 Task: In the Company vivo.com, Create email and send with subject: 'Elevate Your Success: Introducing a Transformative Opportunity', and with mail content 'Good Evening._x000D_
Elevate your business to new heights. Our innovative solution is tailored to meet the unique needs of your industry, delivering exceptional results._x000D_
Thanks & Regards', attach the document: Agenda.pdf and insert image: visitingcard.jpg. Below Thanks & Regards, write Flickr and insert the URL: 'www.flickr.com'. Mark checkbox to create task to follow up : In 2 business days .  Enter or choose an email address of recipient's from company's contact and send.. Logged in from softage.10@softage.net
Action: Mouse moved to (77, 48)
Screenshot: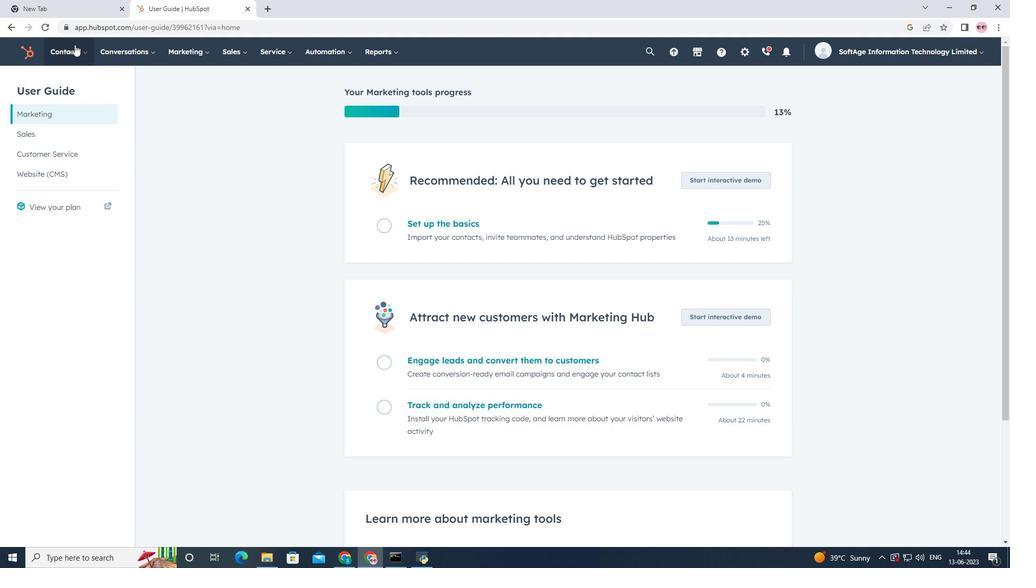
Action: Mouse pressed left at (77, 48)
Screenshot: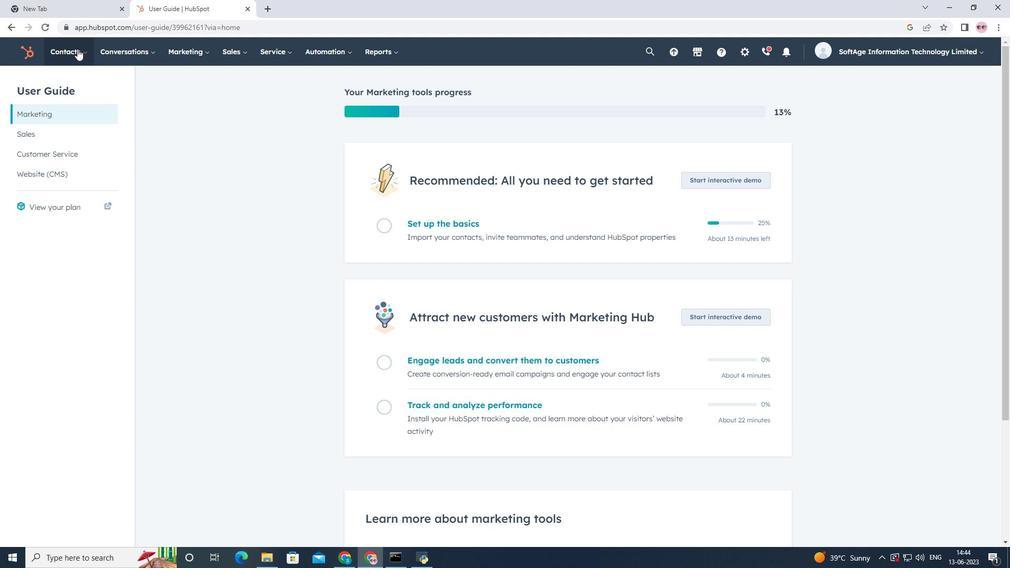 
Action: Mouse moved to (96, 102)
Screenshot: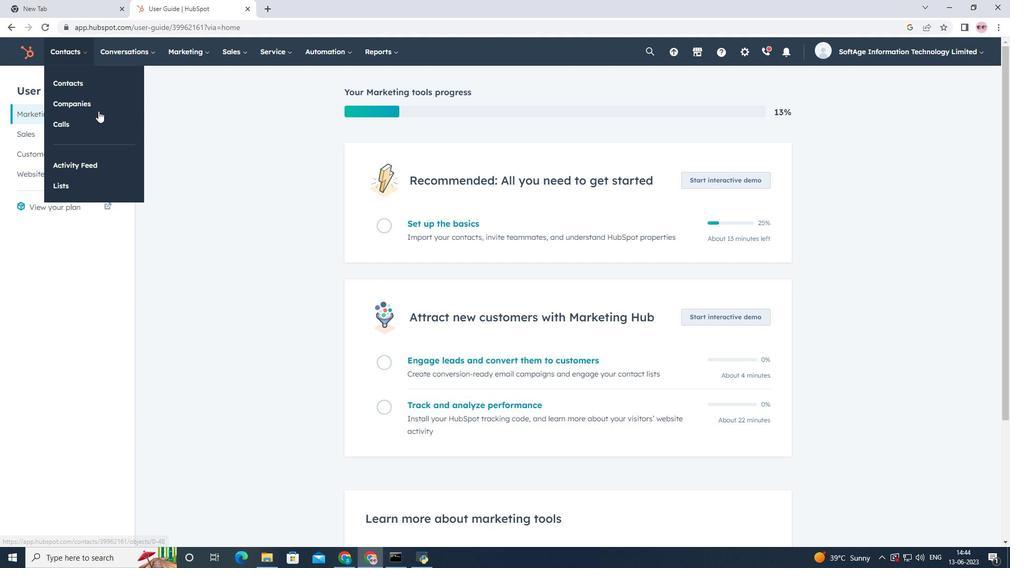
Action: Mouse pressed left at (96, 102)
Screenshot: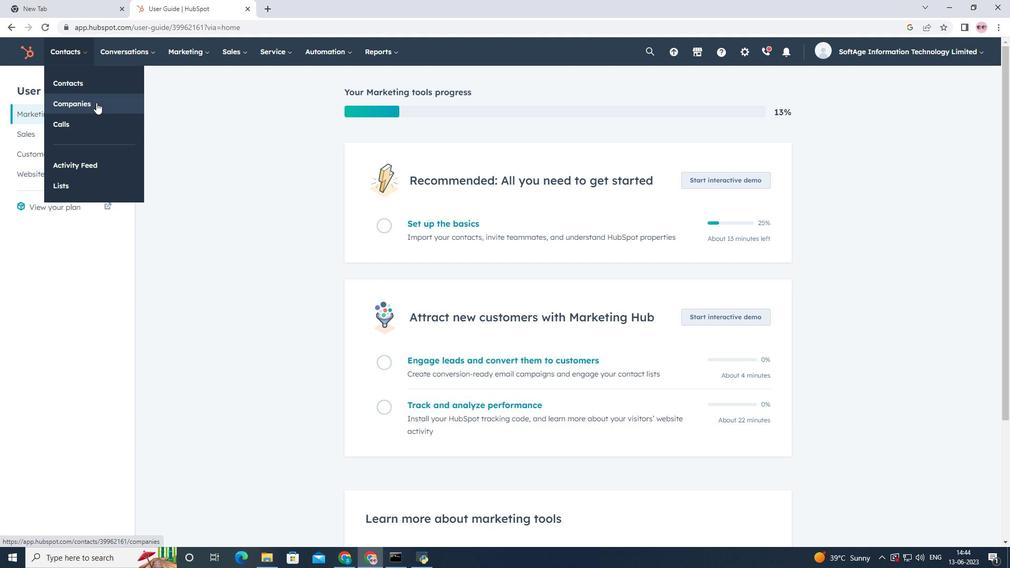 
Action: Mouse moved to (120, 168)
Screenshot: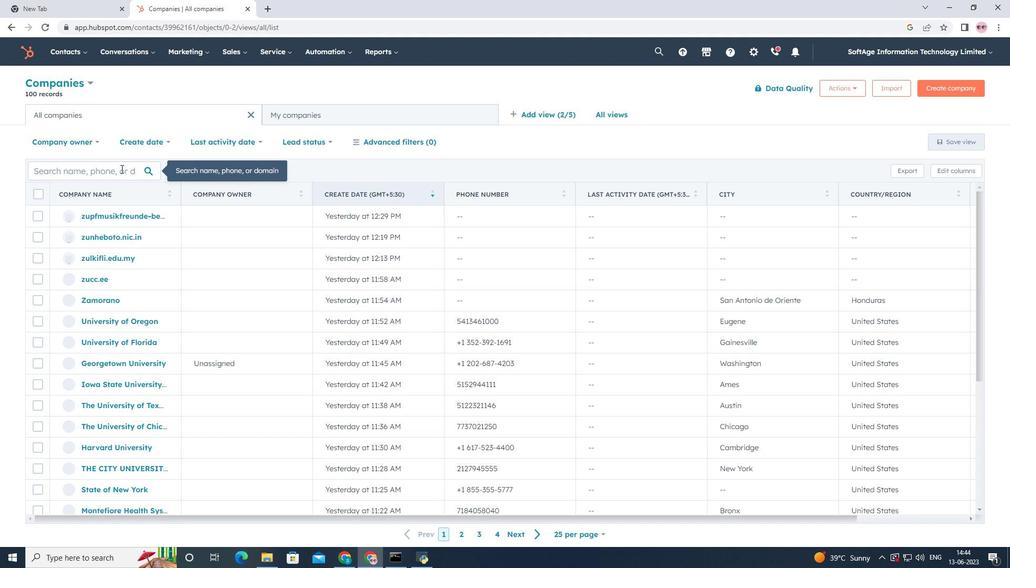
Action: Mouse pressed left at (120, 168)
Screenshot: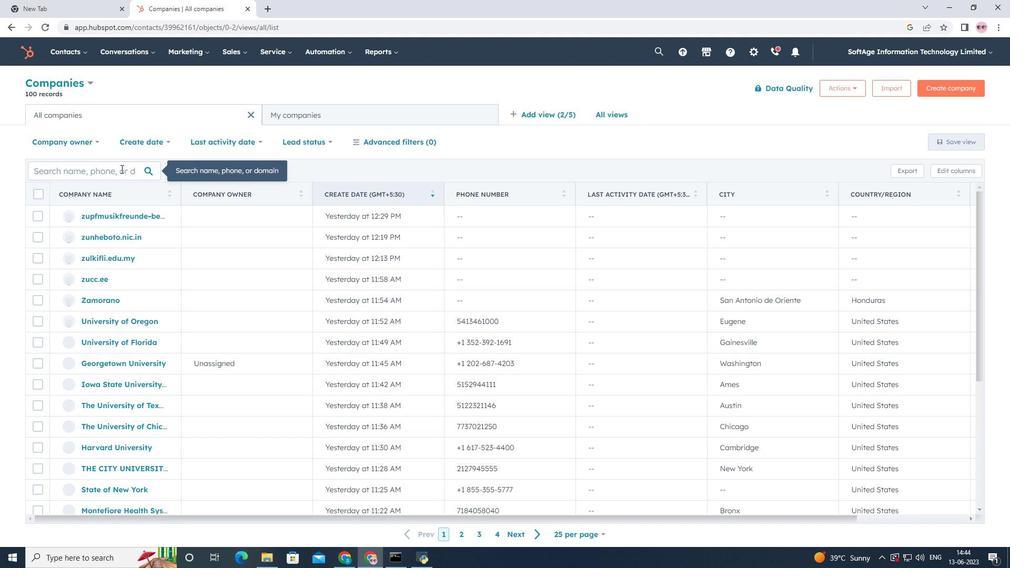 
Action: Key pressed <Key.shift><Key.shift><Key.shift><Key.shift><Key.shift><Key.shift><Key.shift><Key.shift><Key.shift><Key.shift><Key.shift><Key.shift><Key.shift><Key.shift><Key.shift><Key.shift><Key.shift><Key.shift><Key.shift><Key.shift><Key.shift><Key.shift><Key.shift><Key.shift><Key.shift><Key.shift><Key.shift>vivo.com
Screenshot: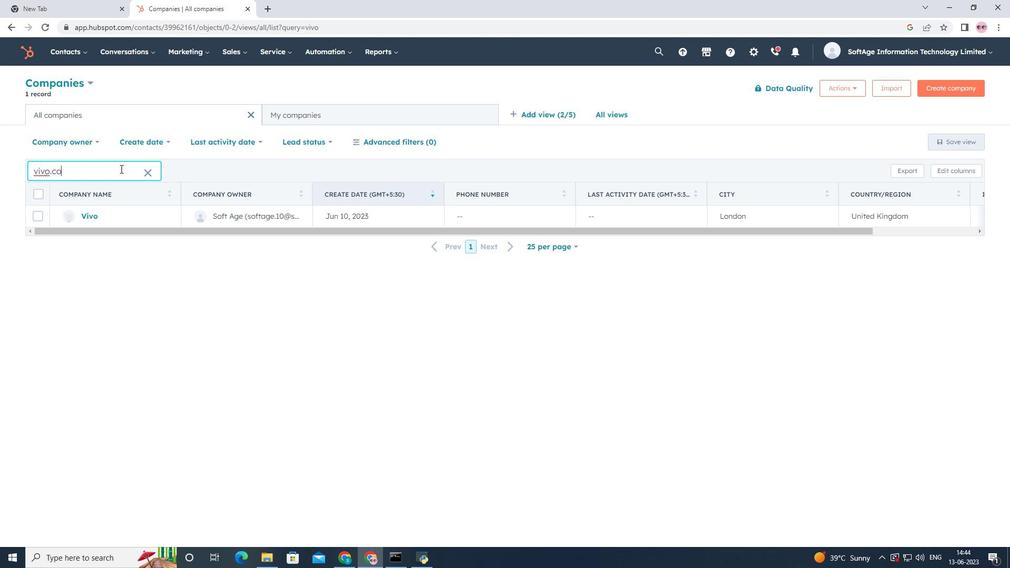 
Action: Mouse moved to (109, 214)
Screenshot: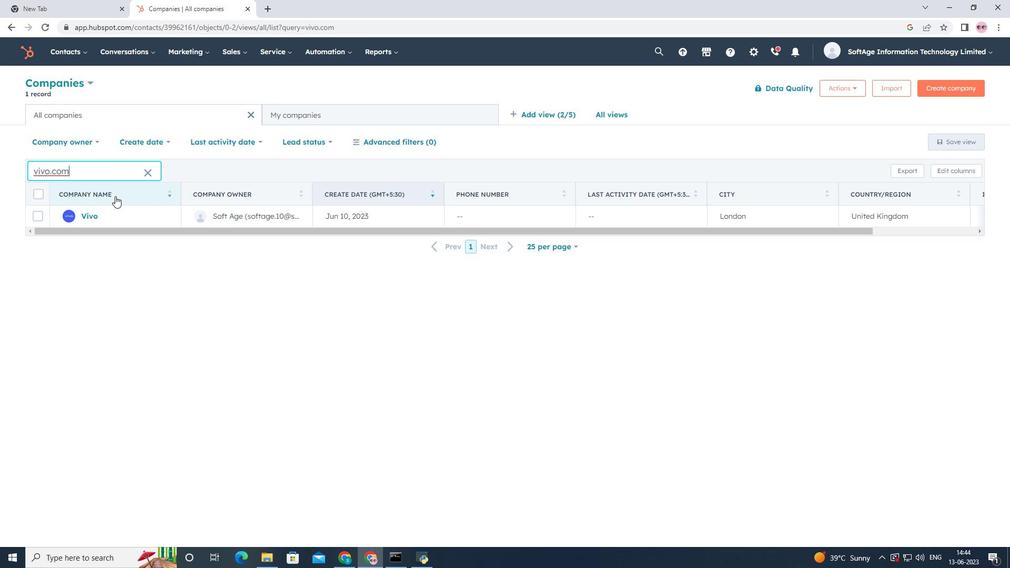 
Action: Mouse pressed left at (109, 214)
Screenshot: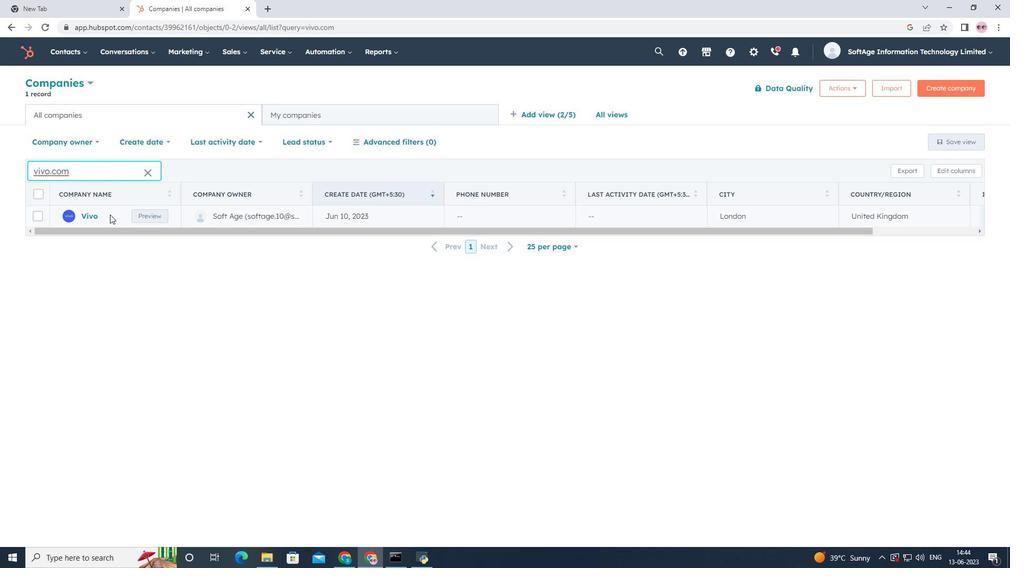 
Action: Mouse moved to (86, 217)
Screenshot: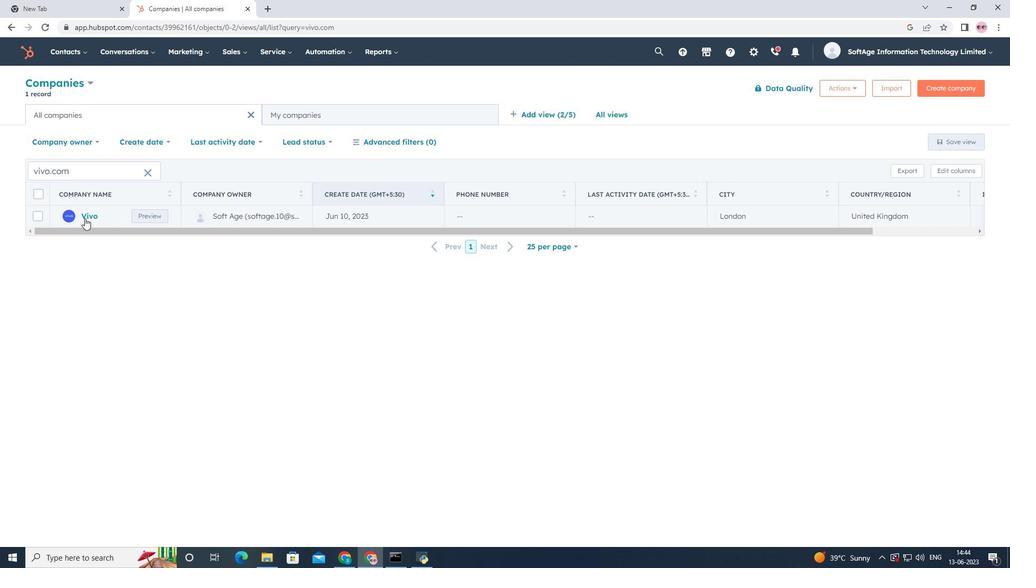 
Action: Mouse pressed left at (86, 217)
Screenshot: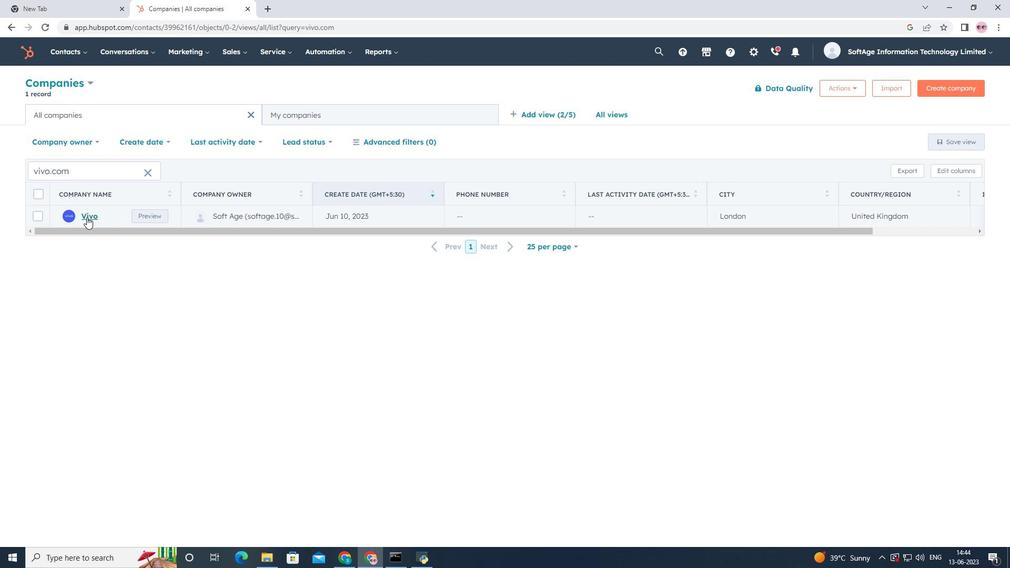 
Action: Mouse moved to (606, 295)
Screenshot: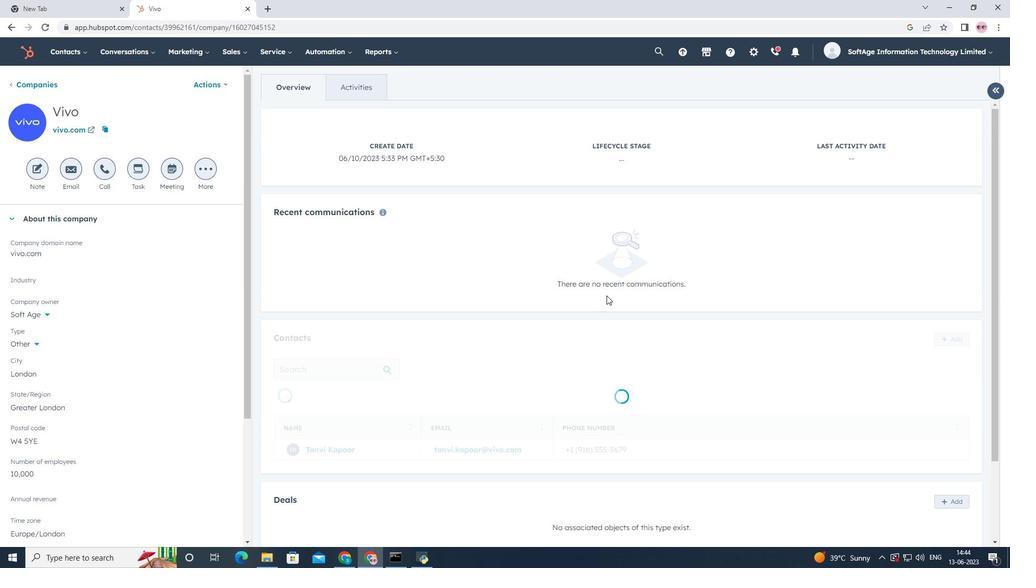 
Action: Mouse scrolled (606, 295) with delta (0, 0)
Screenshot: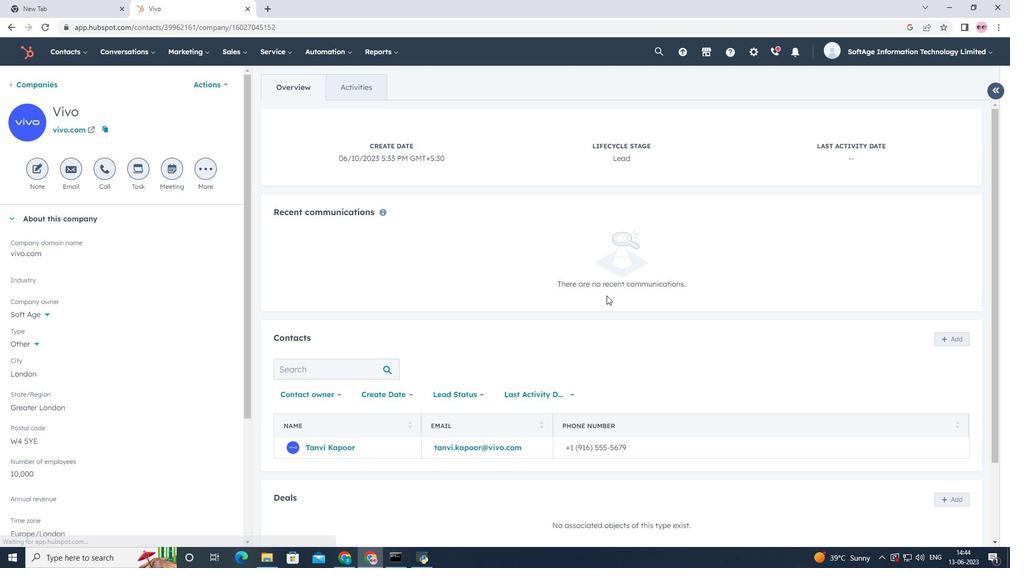 
Action: Mouse scrolled (606, 295) with delta (0, 0)
Screenshot: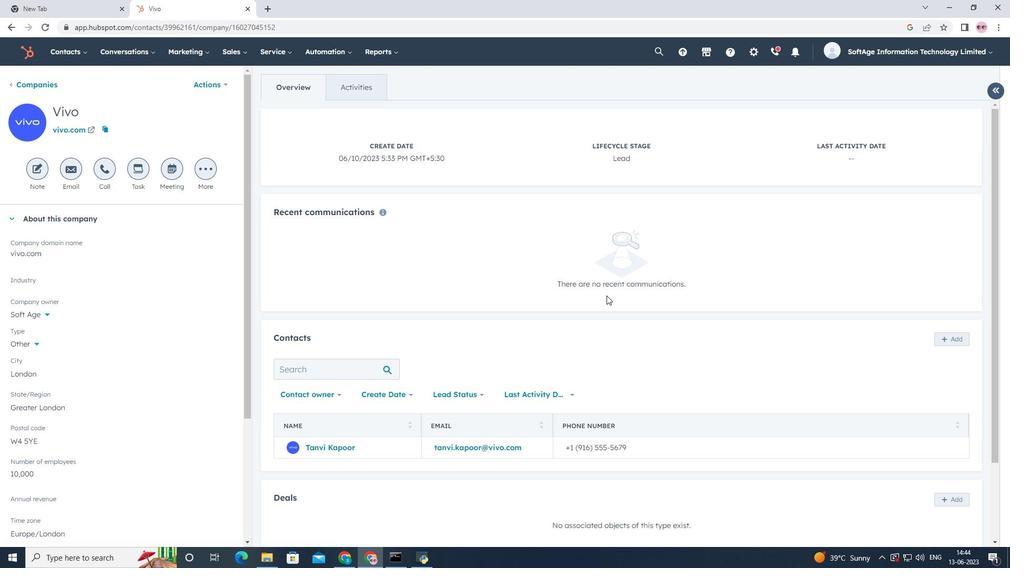 
Action: Mouse scrolled (606, 295) with delta (0, 0)
Screenshot: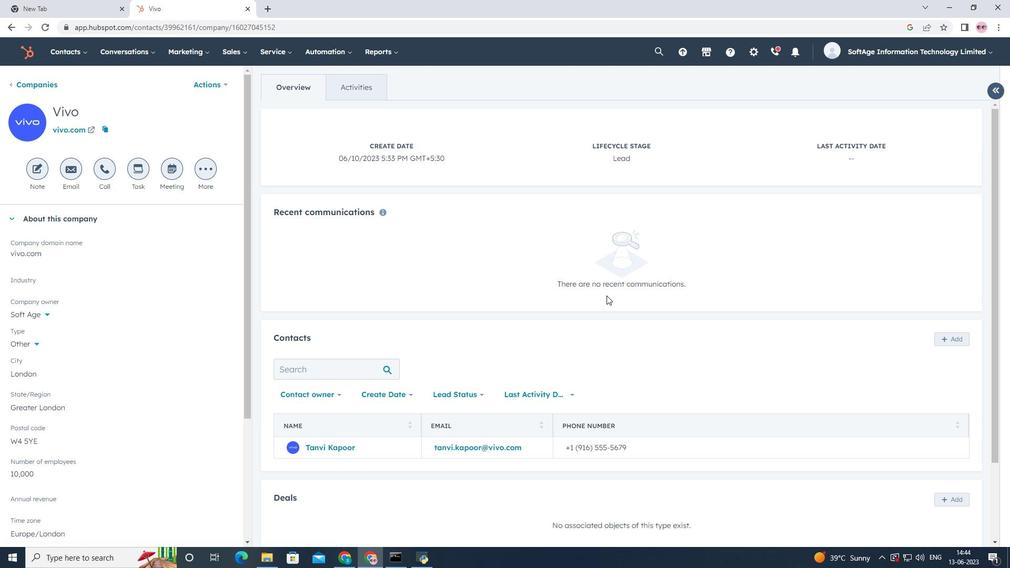 
Action: Mouse moved to (76, 170)
Screenshot: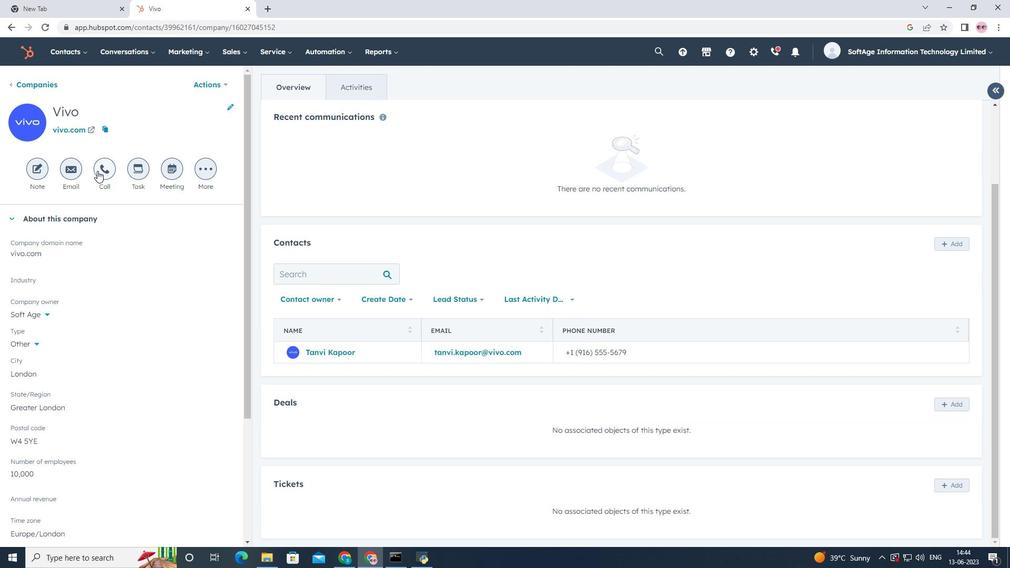 
Action: Mouse pressed left at (76, 170)
Screenshot: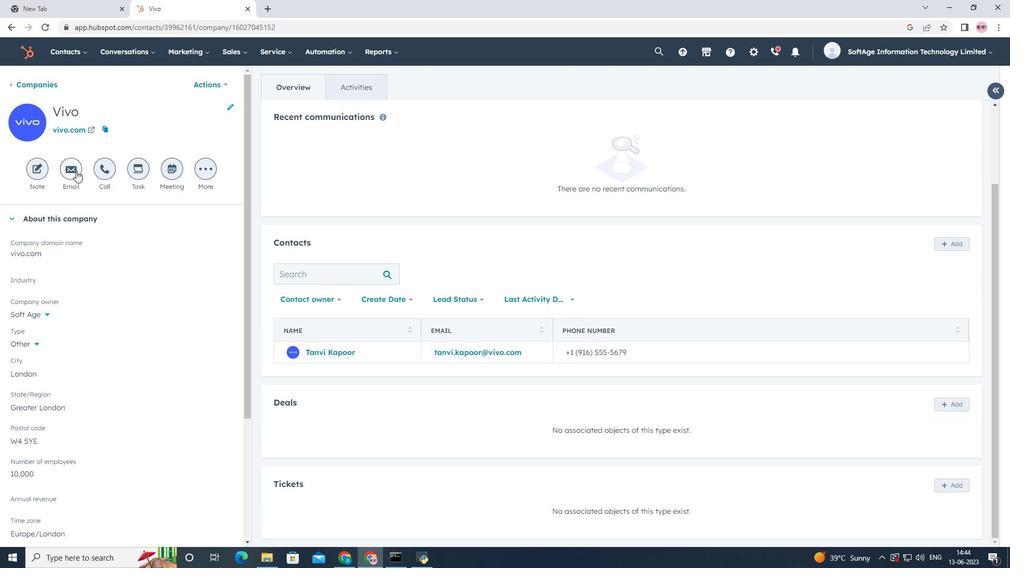 
Action: Mouse moved to (679, 373)
Screenshot: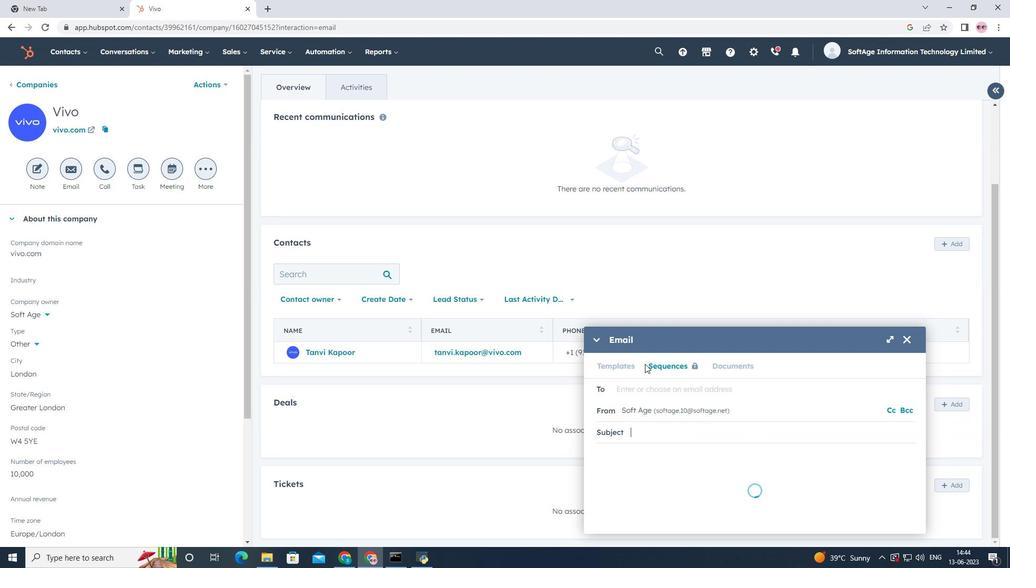 
Action: Mouse scrolled (679, 372) with delta (0, 0)
Screenshot: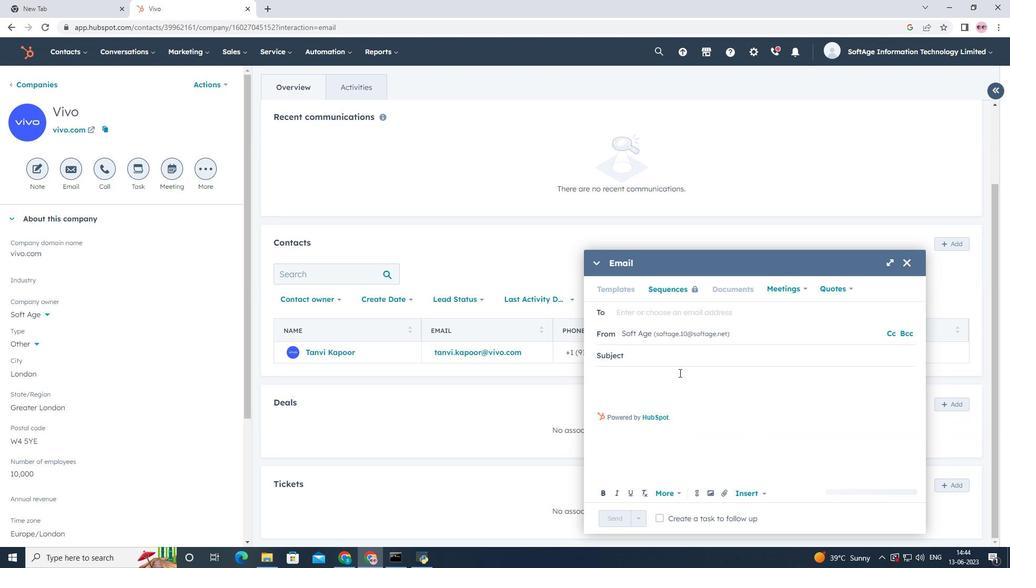 
Action: Mouse scrolled (679, 372) with delta (0, 0)
Screenshot: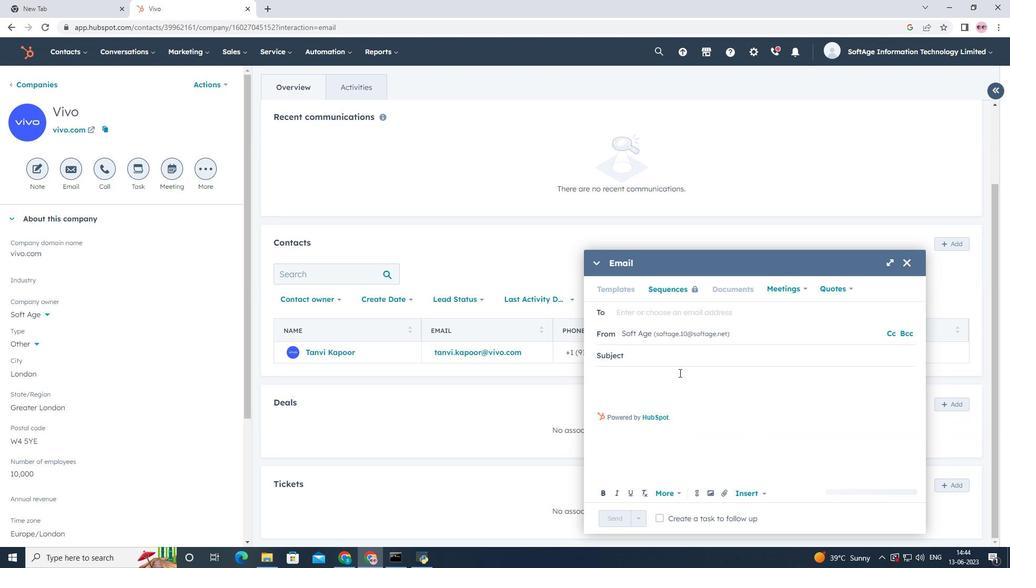 
Action: Mouse scrolled (679, 372) with delta (0, 0)
Screenshot: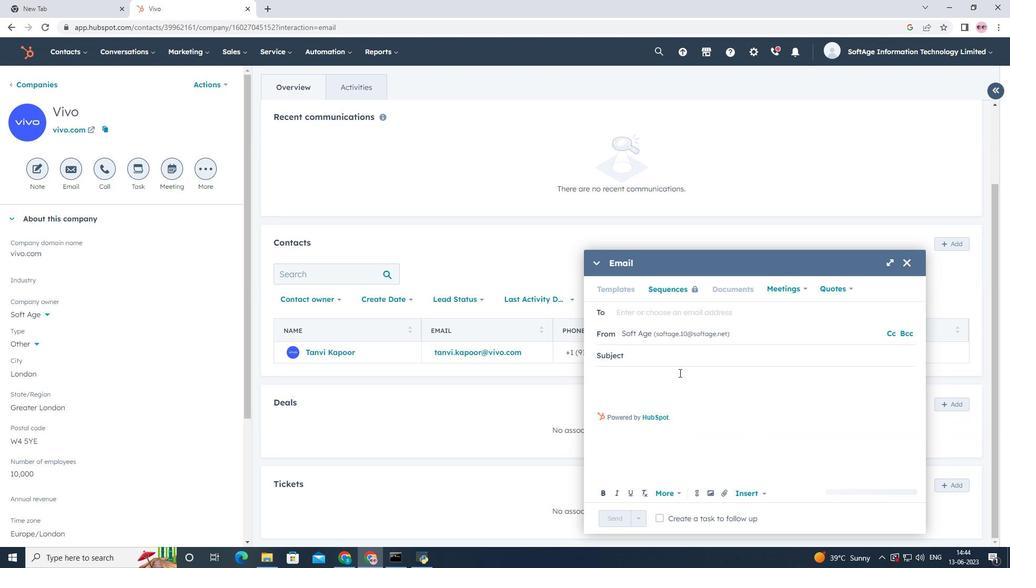 
Action: Mouse moved to (644, 352)
Screenshot: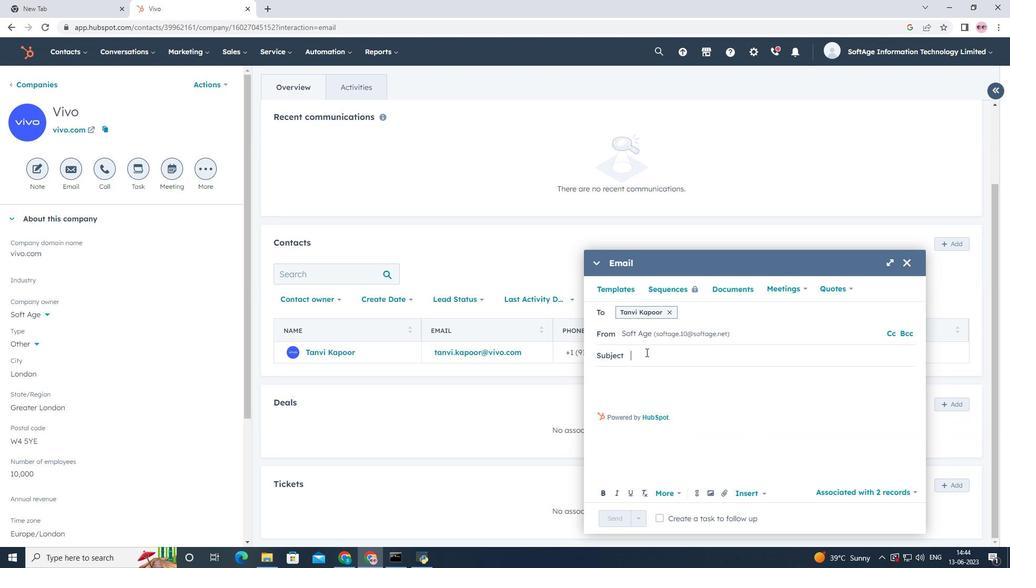 
Action: Mouse pressed left at (644, 352)
Screenshot: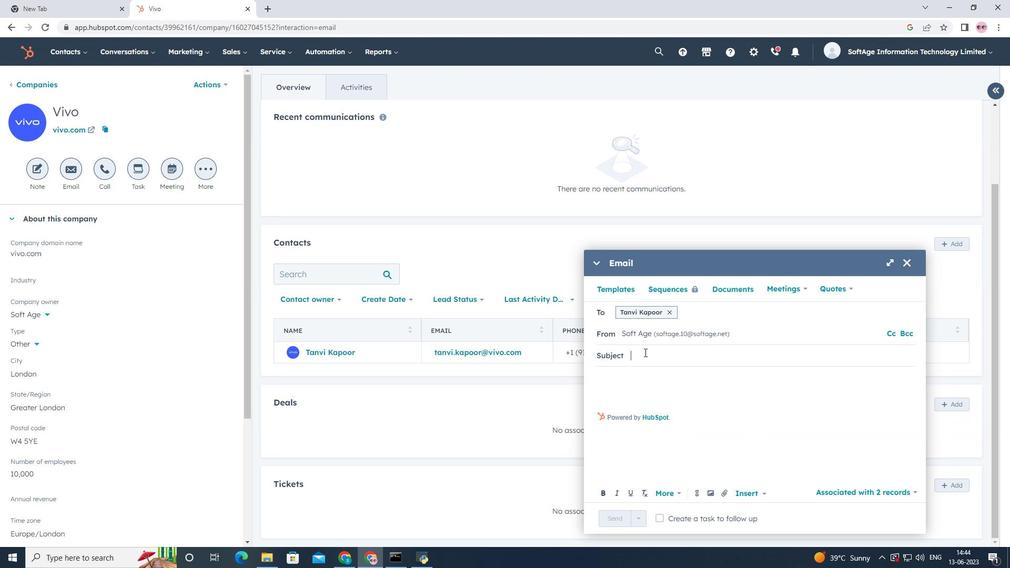 
Action: Key pressed <Key.shift>Elevate<Key.space><Key.shift>Your<Key.space><Key.shift><Key.shift><Key.shift><Key.shift><Key.shift><Key.shift><Key.shift><Key.shift><Key.shift><Key.shift><Key.shift><Key.shift><Key.shift><Key.shift><Key.shift><Key.shift><Key.shift><Key.shift><Key.shift><Key.shift><Key.shift><Key.shift><Key.shift><Key.shift><Key.shift>Success<Key.shift>:<Key.space><Key.shift><Key.shift><Key.shift><Key.shift><Key.shift><Key.shift><Key.shift><Key.shift><Key.shift><Key.shift><Key.shift><Key.shift>Introducing<Key.space>a<Key.space><Key.shift>Transformative<Key.space><Key.shift>Opportunity
Screenshot: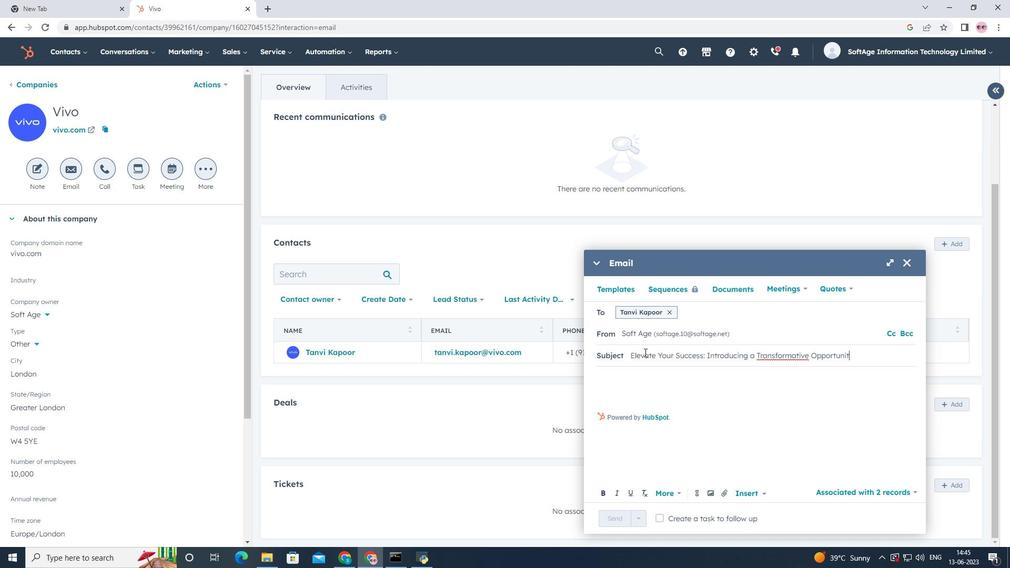 
Action: Mouse scrolled (644, 351) with delta (0, 0)
Screenshot: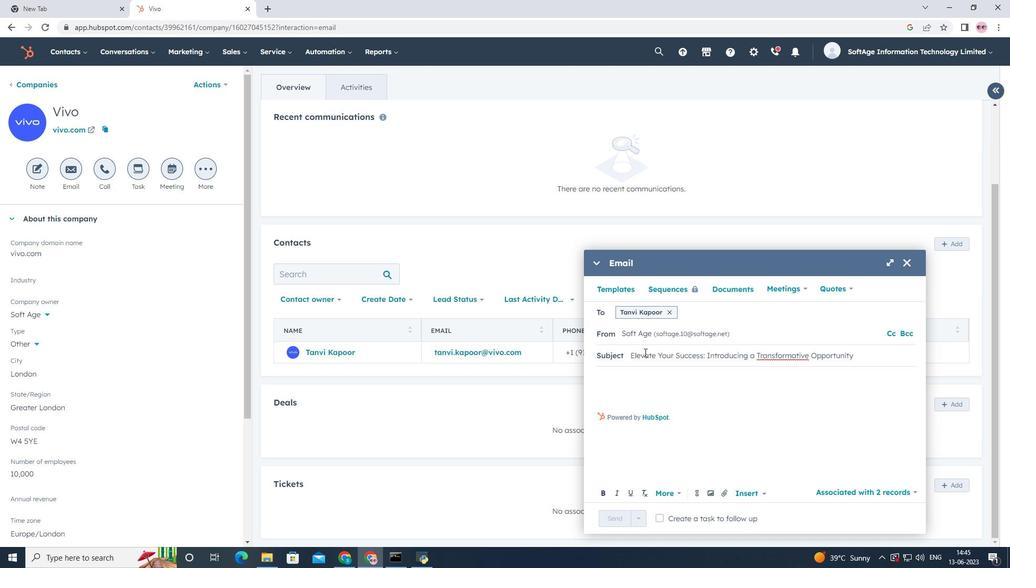 
Action: Mouse scrolled (644, 351) with delta (0, 0)
Screenshot: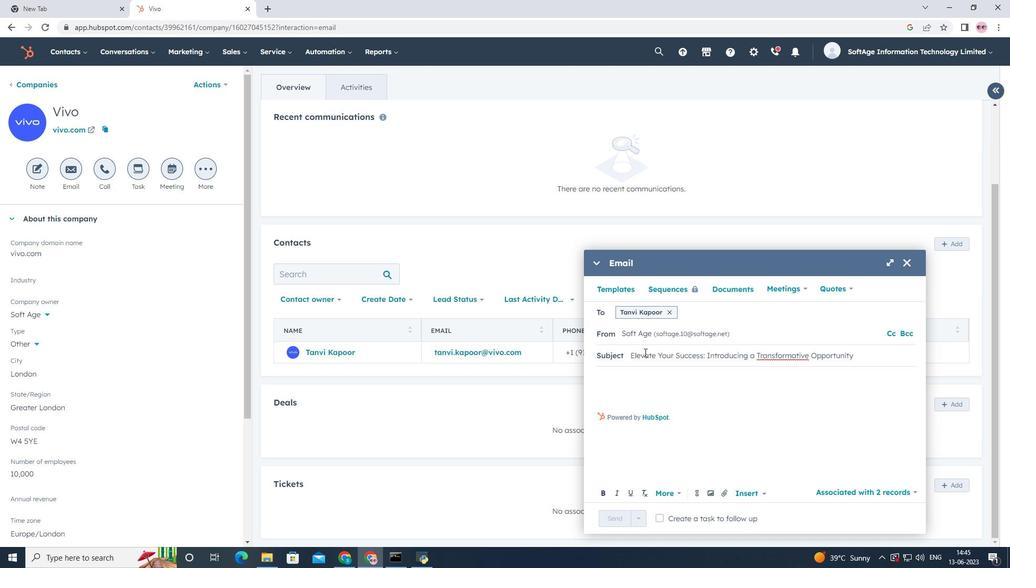 
Action: Mouse scrolled (644, 351) with delta (0, 0)
Screenshot: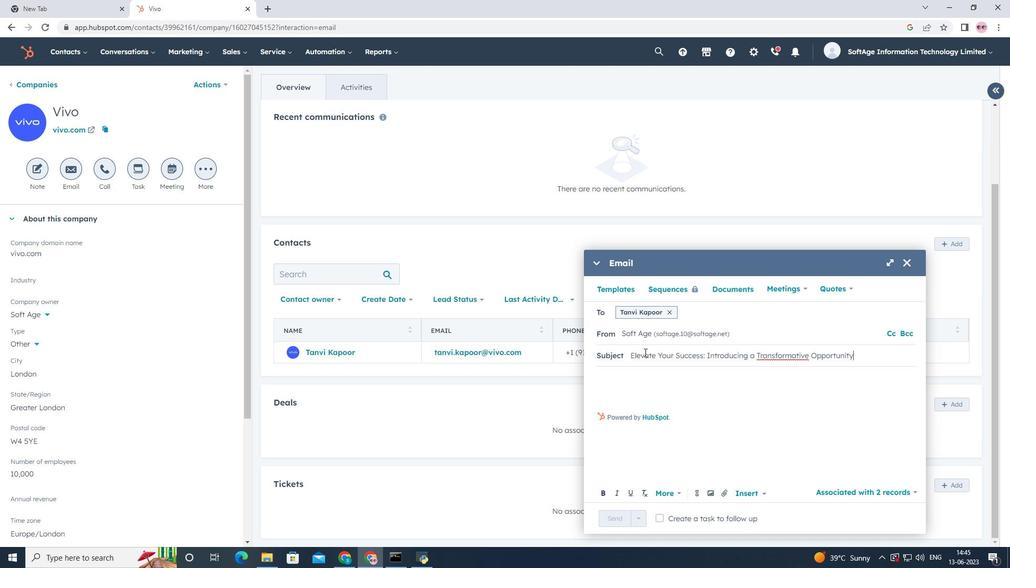 
Action: Mouse moved to (621, 379)
Screenshot: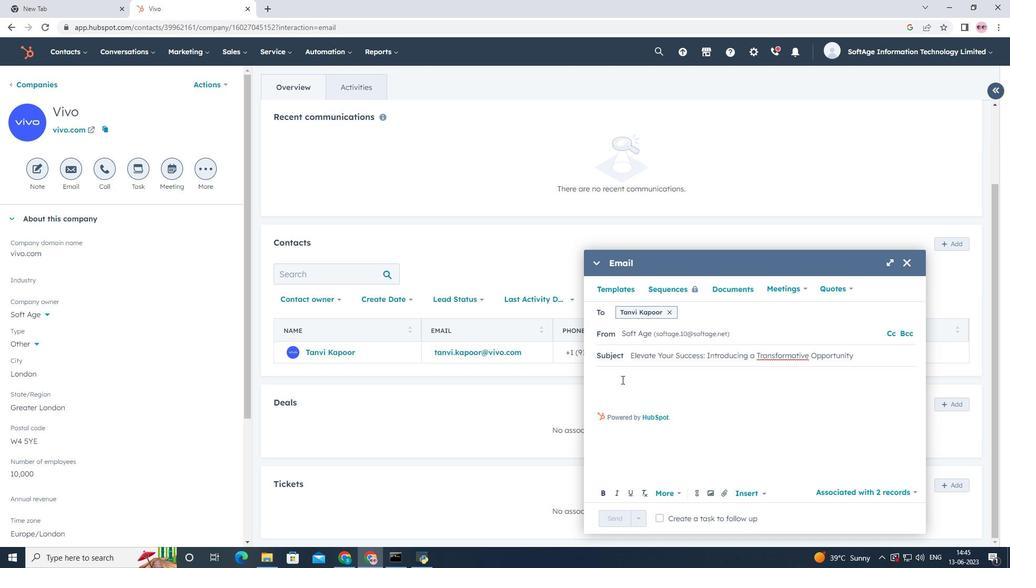 
Action: Mouse pressed left at (621, 379)
Screenshot: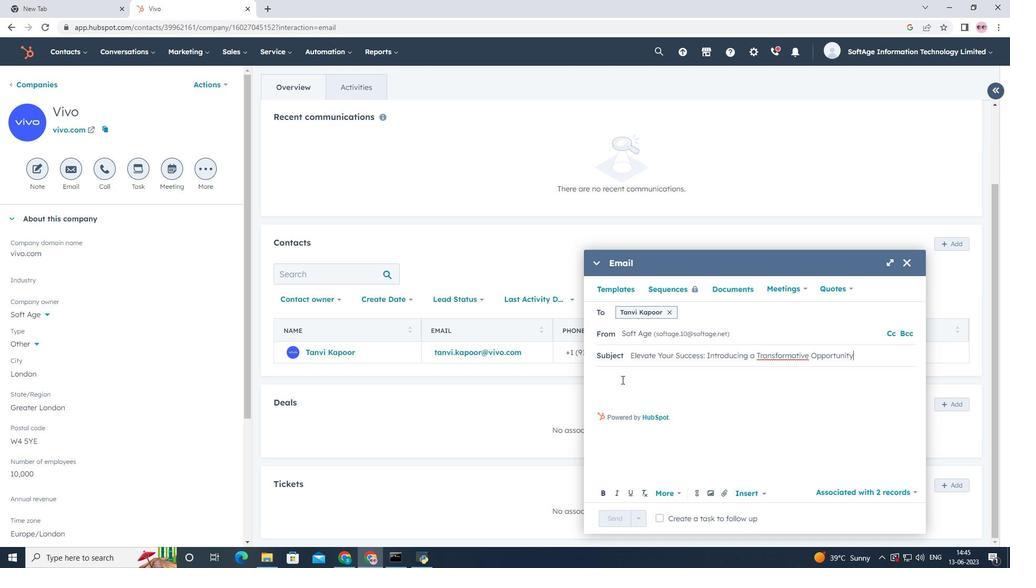 
Action: Key pressed <Key.shift>Good<Key.space><Key.shift>Evening
Screenshot: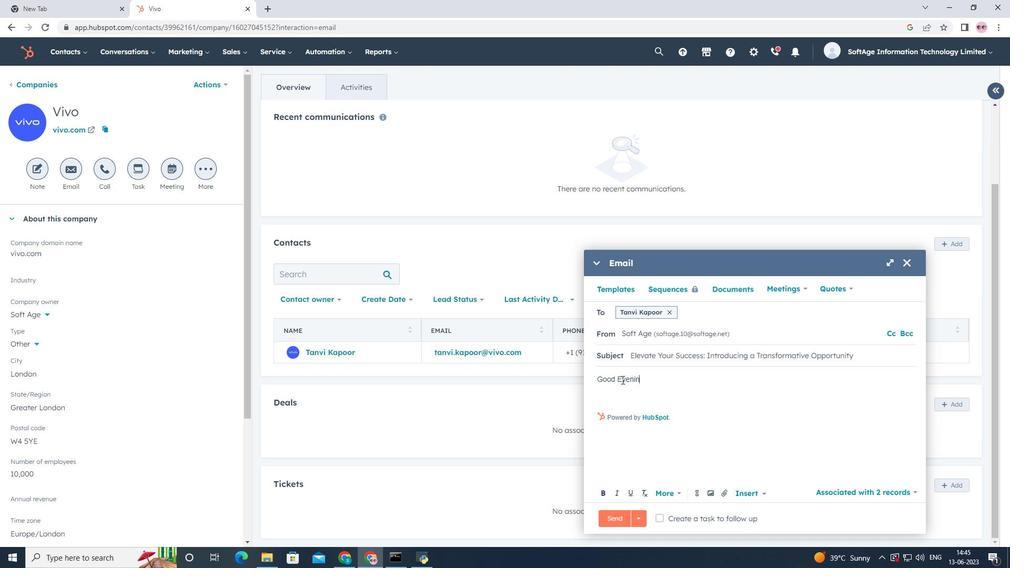 
Action: Mouse moved to (618, 380)
Screenshot: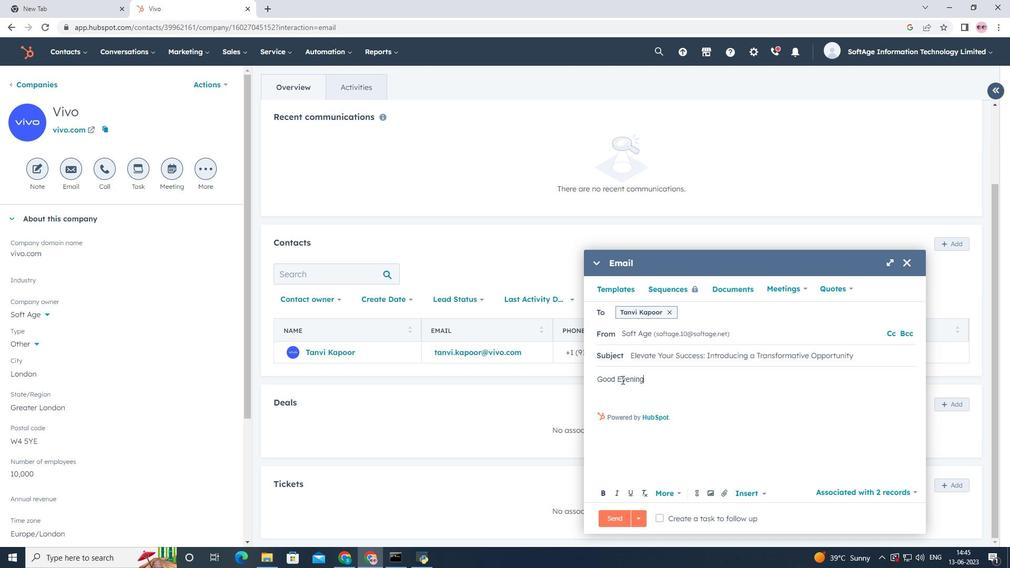 
Action: Key pressed <Key.enter><Key.shift><Key.shift><Key.shift><Key.shift><Key.shift><Key.shift><Key.shift><Key.shift><Key.shift><Key.shift><Key.shift><Key.shift><Key.shift><Key.shift><Key.shift><Key.shift><Key.shift><Key.shift><Key.shift><Key.shift><Key.shift>Elevate<Key.space>your<Key.space>business<Key.space>to<Key.space>new<Key.space>heights.<Key.space><Key.shift>Our<Key.space><Key.shift>I<Key.backspace>innovative<Key.space>solution<Key.space>is<Key.space>tailored<Key.space>to<Key.space>meet<Key.space>the<Key.space>unique<Key.space>needs<Key.space>of<Key.space>your<Key.space>industry<Key.space><Key.backspace>,<Key.space>delivering<Key.space>exceptional<Key.space>results.<Key.enter><Key.shift>Thanks<Key.space><Key.shift><Key.shift><Key.shift><Key.shift><Key.shift><Key.shift><Key.shift><Key.shift><Key.shift><Key.shift><Key.shift><Key.shift><Key.shift>&<Key.space><Key.shift>Regards
Screenshot: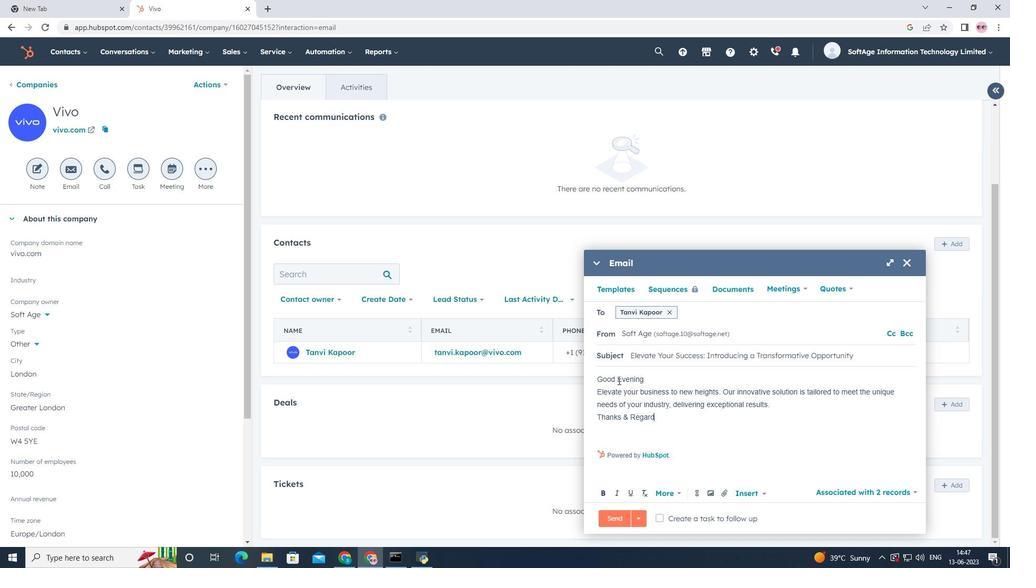 
Action: Mouse moved to (689, 425)
Screenshot: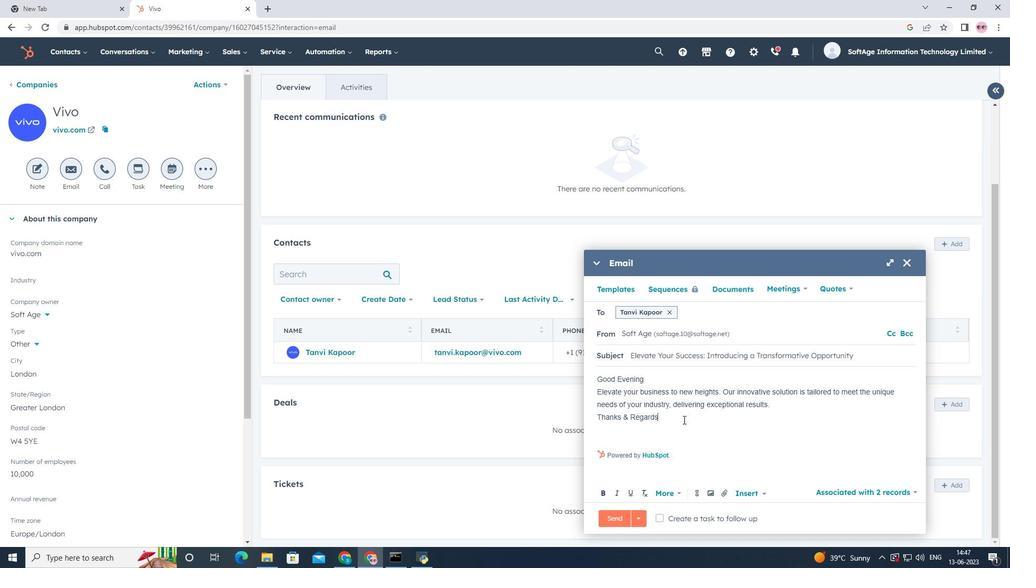 
Action: Mouse scrolled (689, 425) with delta (0, 0)
Screenshot: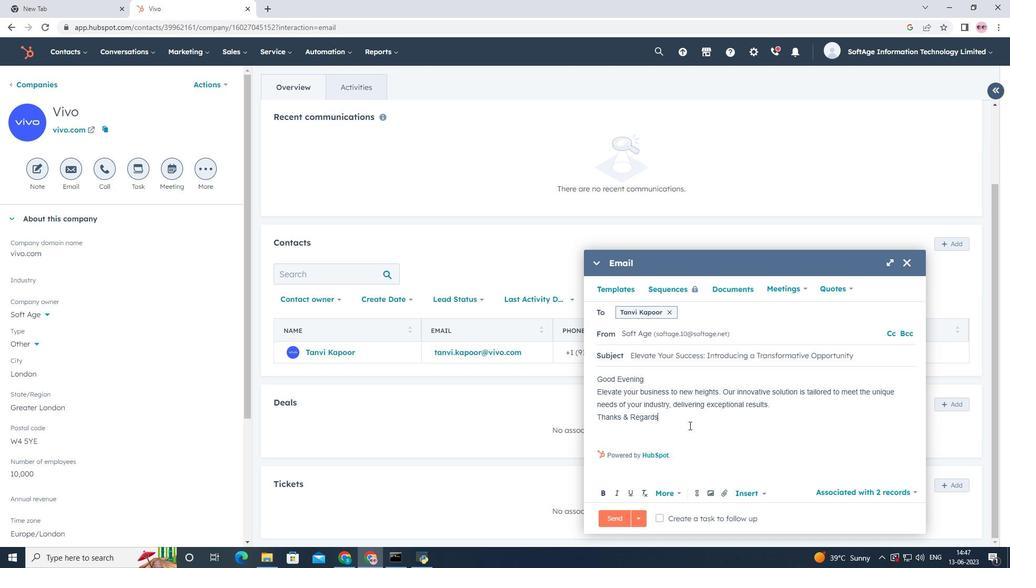 
Action: Mouse scrolled (689, 425) with delta (0, 0)
Screenshot: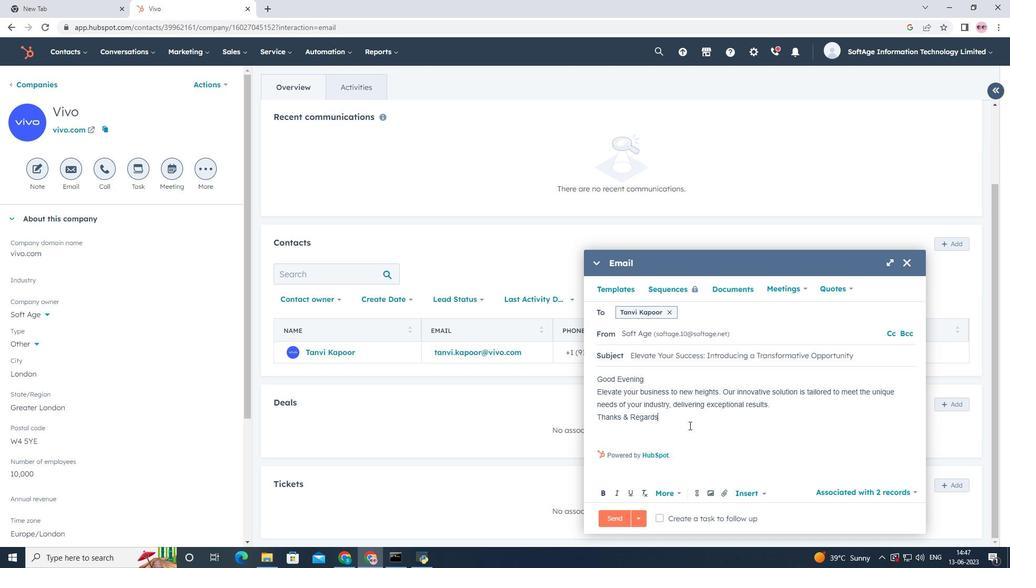 
Action: Mouse moved to (724, 493)
Screenshot: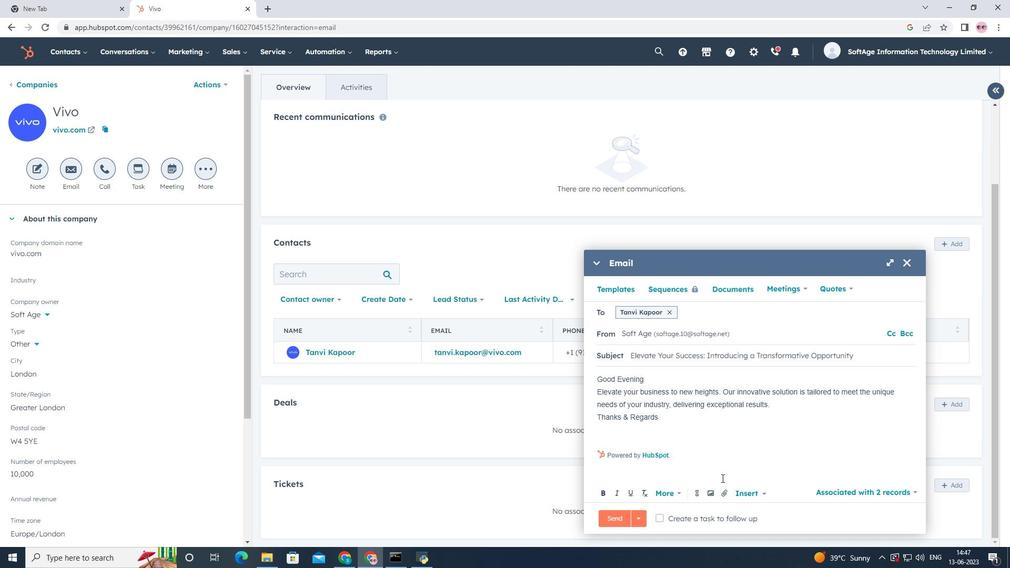 
Action: Mouse pressed left at (724, 493)
Screenshot: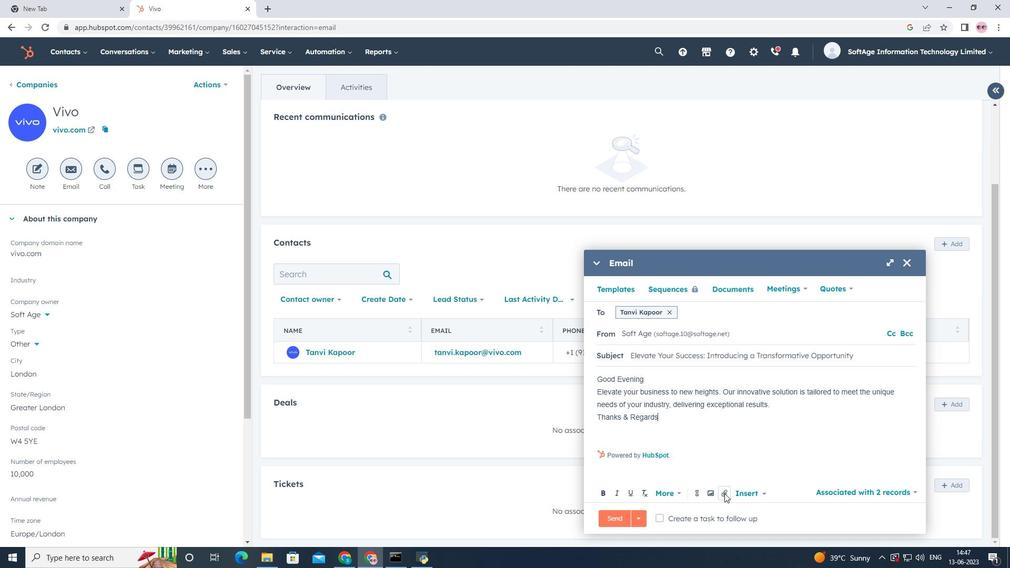 
Action: Mouse moved to (727, 466)
Screenshot: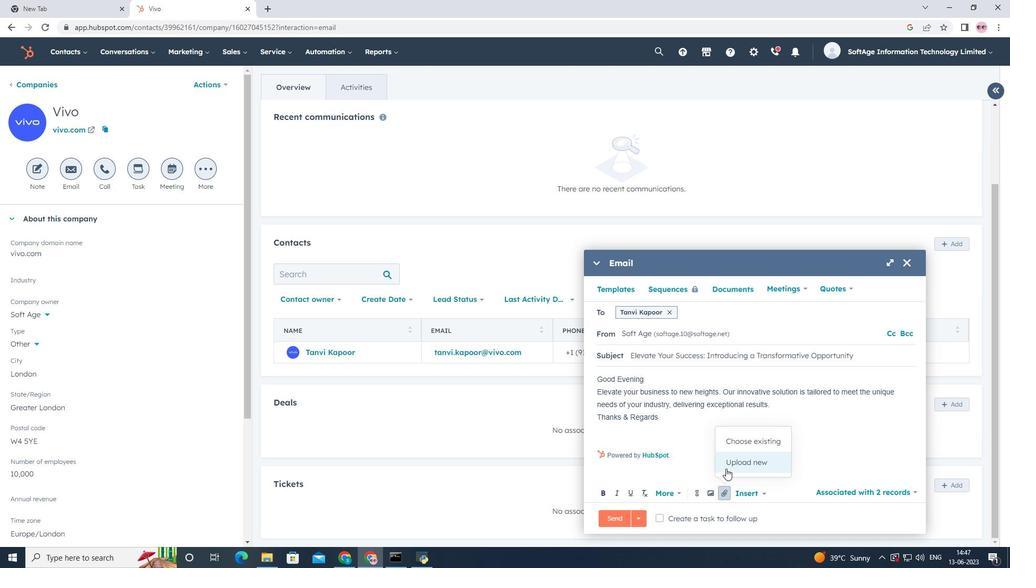 
Action: Mouse pressed left at (727, 466)
Screenshot: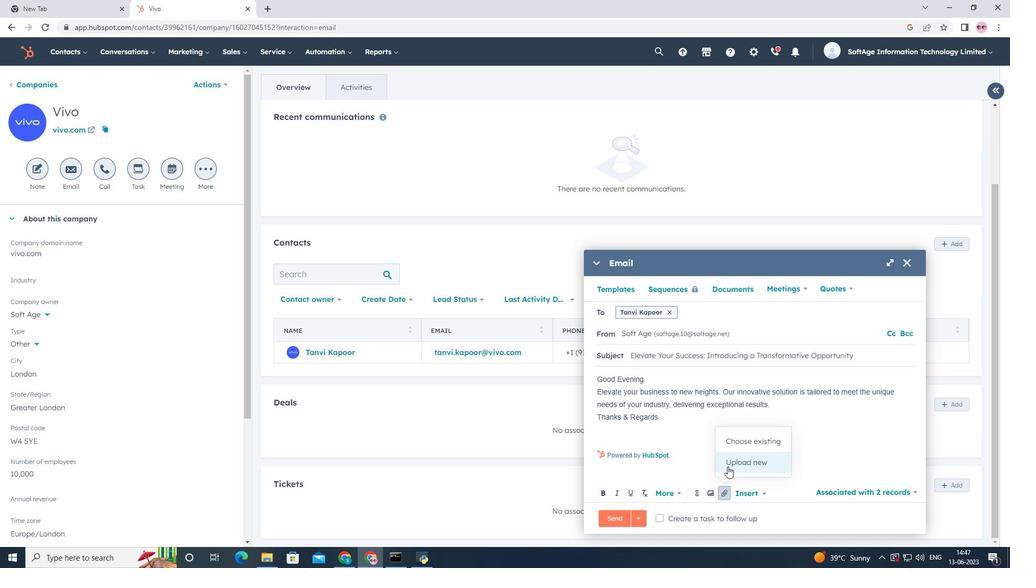 
Action: Mouse moved to (57, 136)
Screenshot: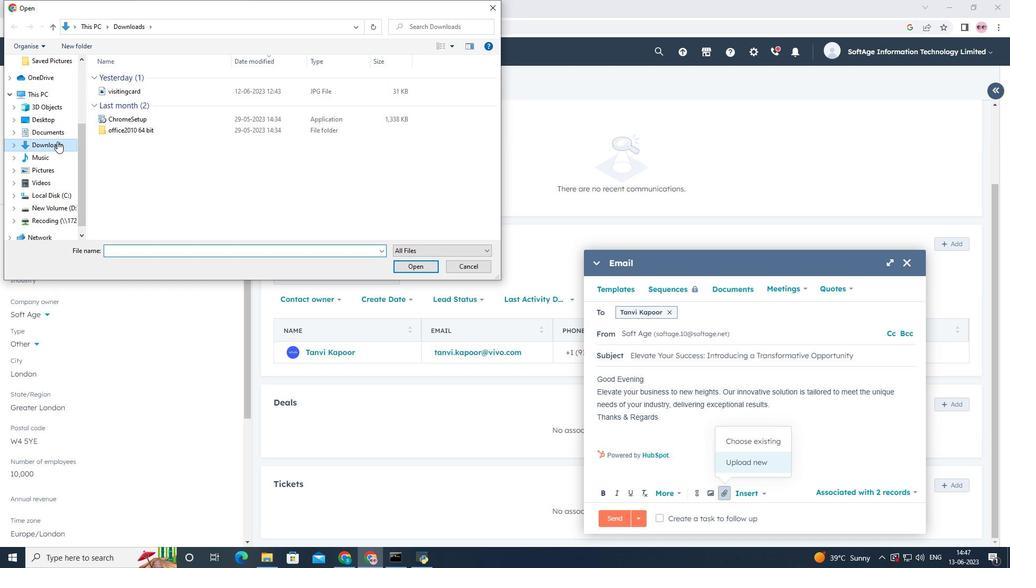 
Action: Mouse pressed left at (57, 136)
Screenshot: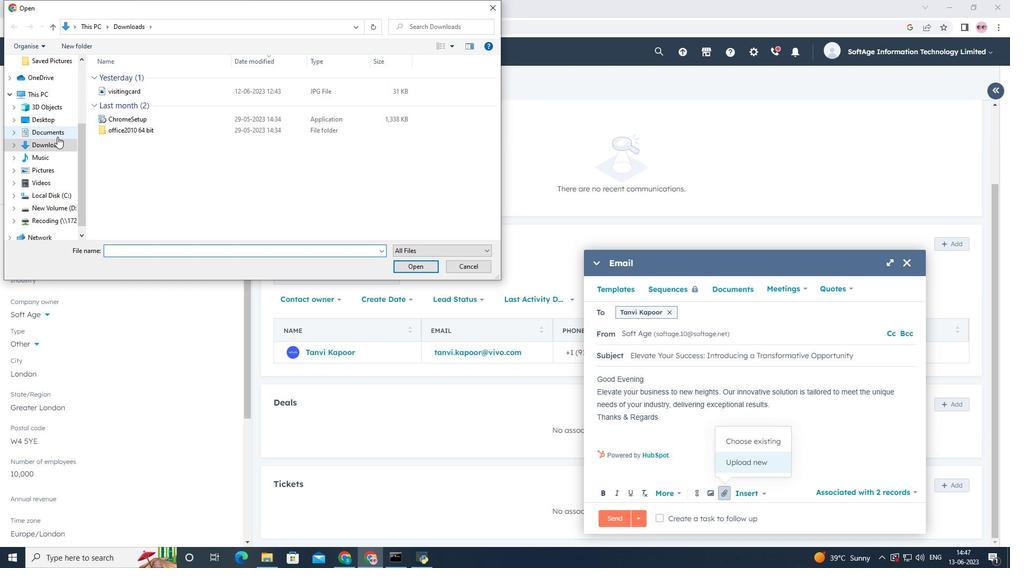 
Action: Mouse moved to (145, 77)
Screenshot: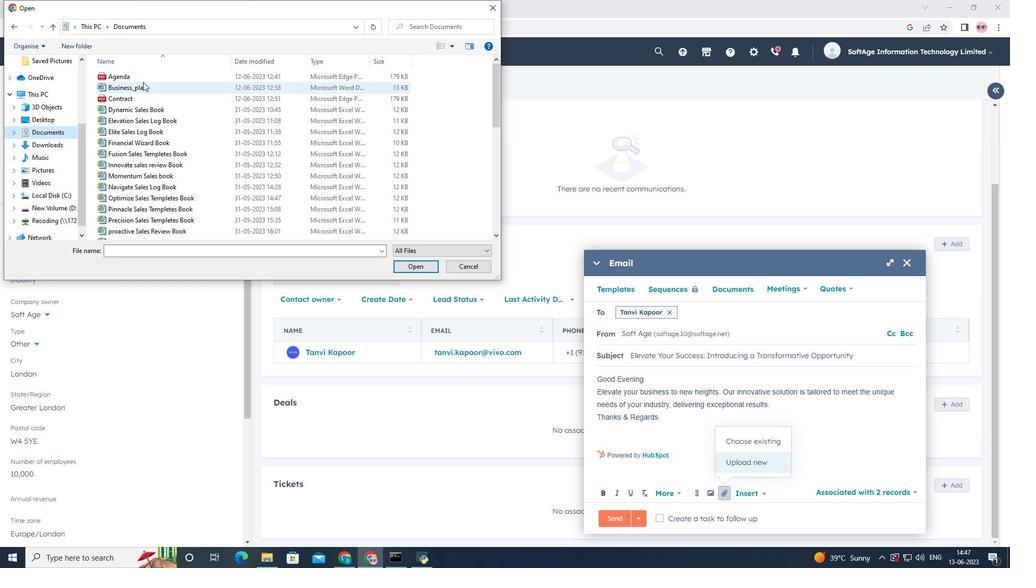 
Action: Mouse pressed left at (145, 77)
Screenshot: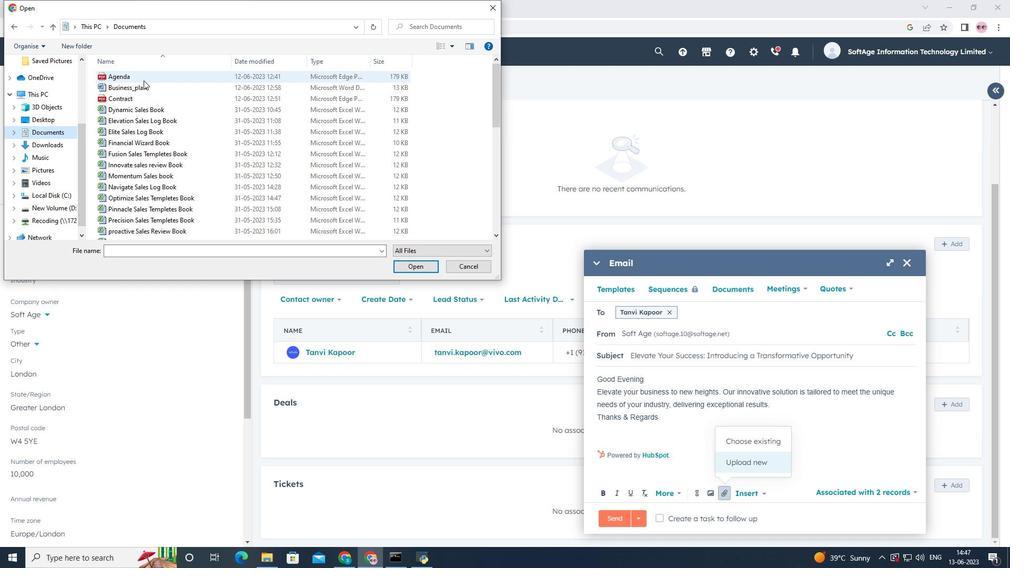 
Action: Mouse moved to (404, 262)
Screenshot: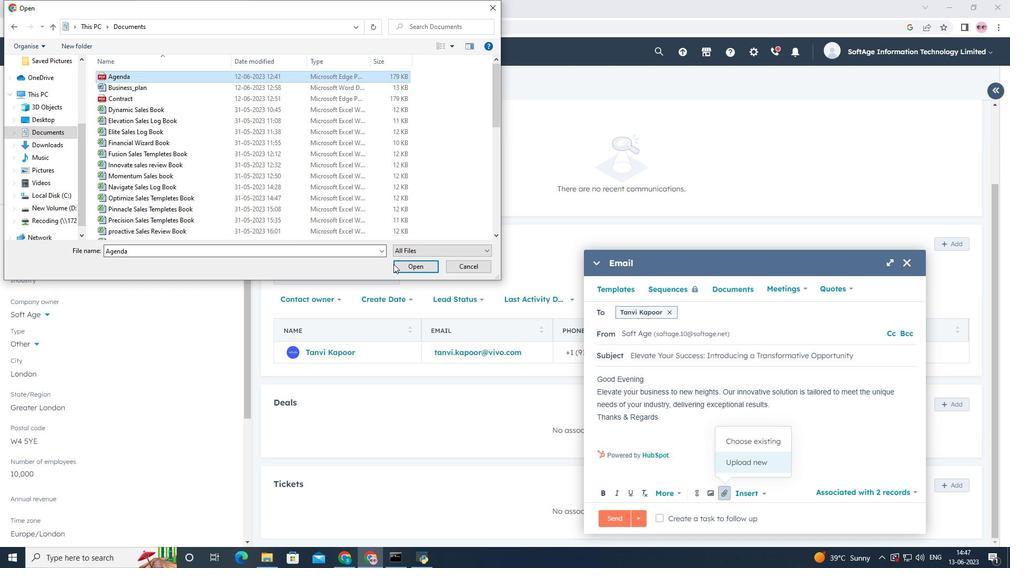 
Action: Mouse pressed left at (404, 262)
Screenshot: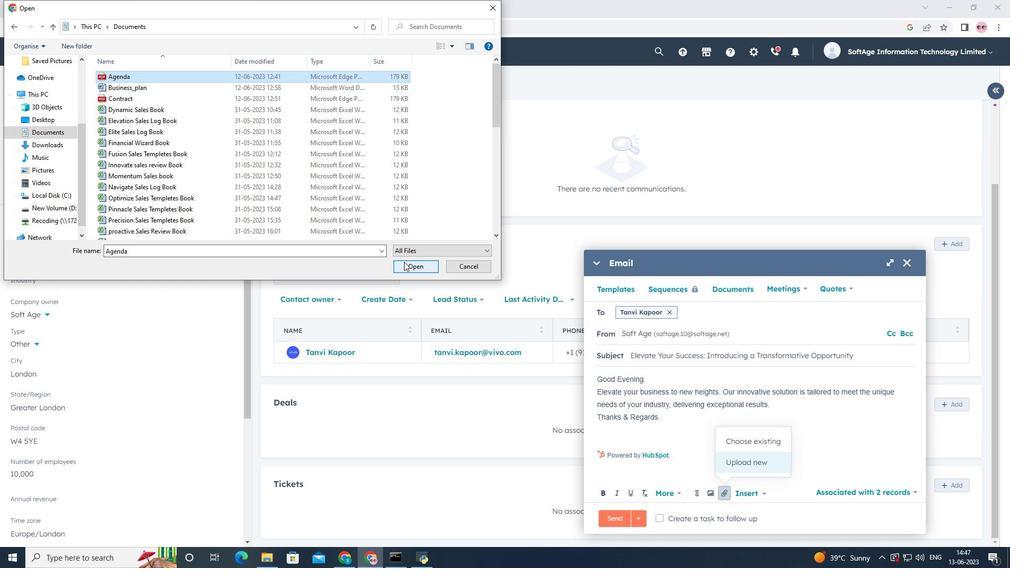 
Action: Mouse moved to (705, 464)
Screenshot: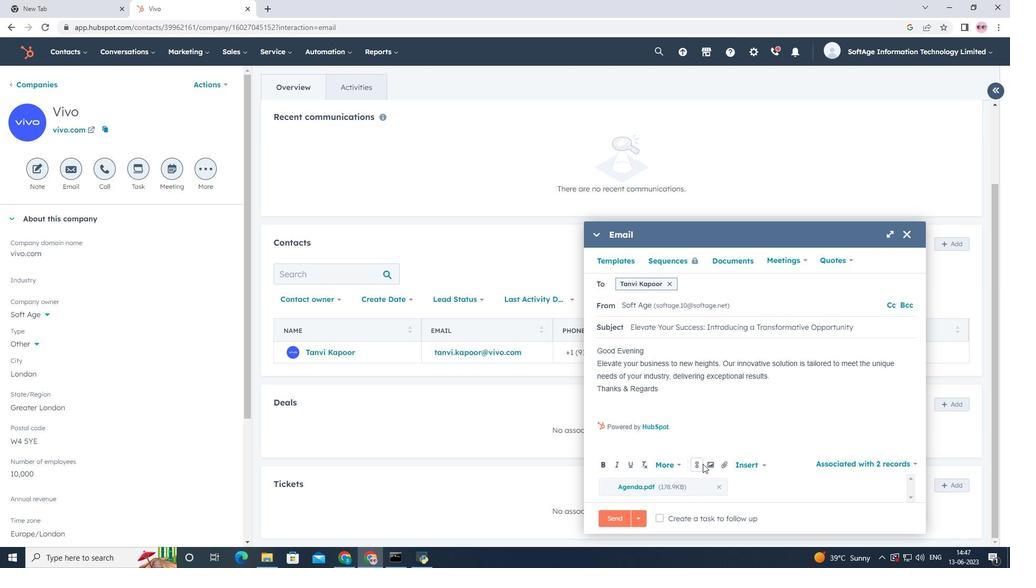 
Action: Mouse pressed left at (705, 464)
Screenshot: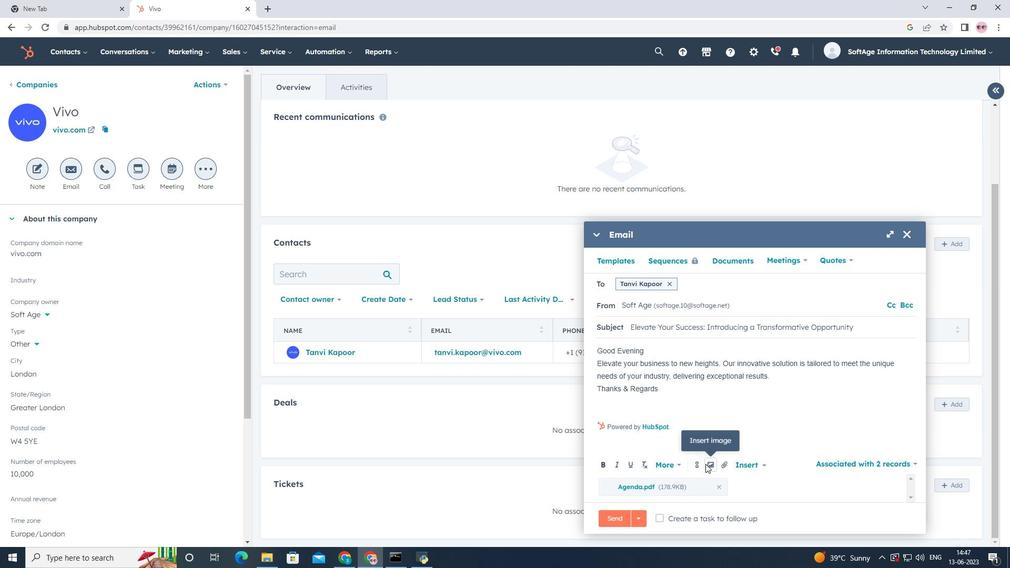 
Action: Mouse moved to (684, 433)
Screenshot: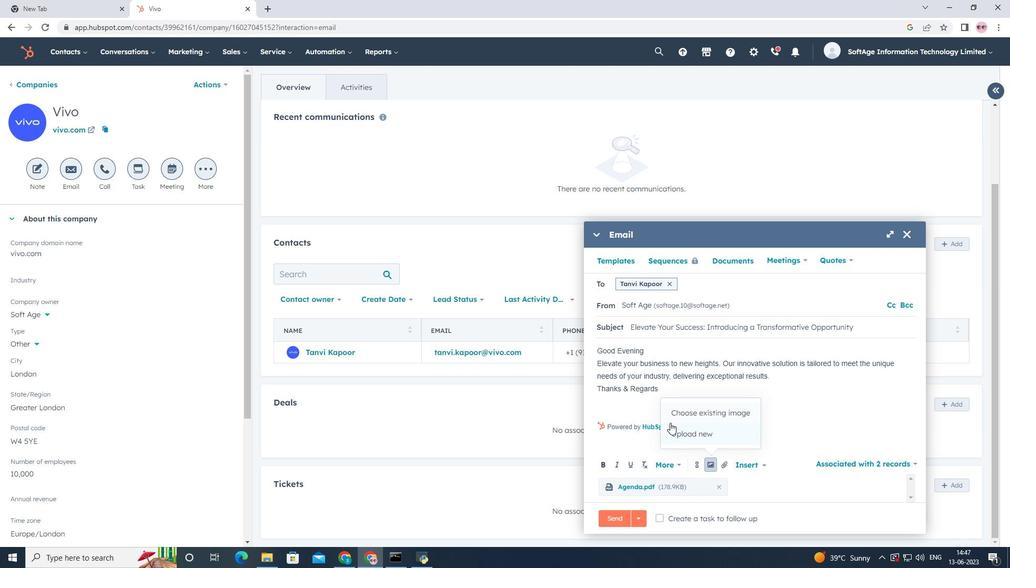 
Action: Mouse pressed left at (684, 433)
Screenshot: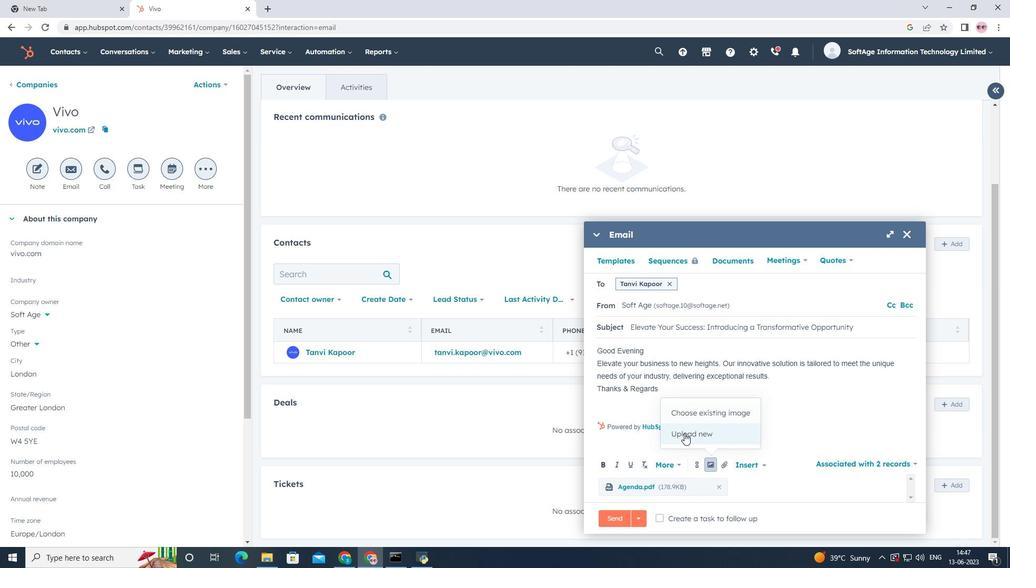 
Action: Mouse moved to (55, 145)
Screenshot: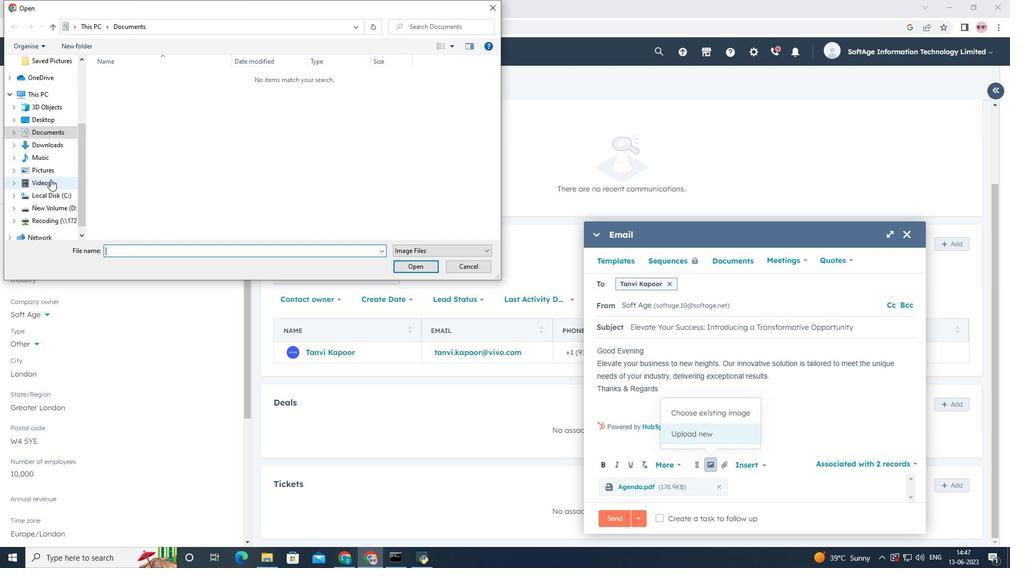 
Action: Mouse pressed left at (55, 145)
Screenshot: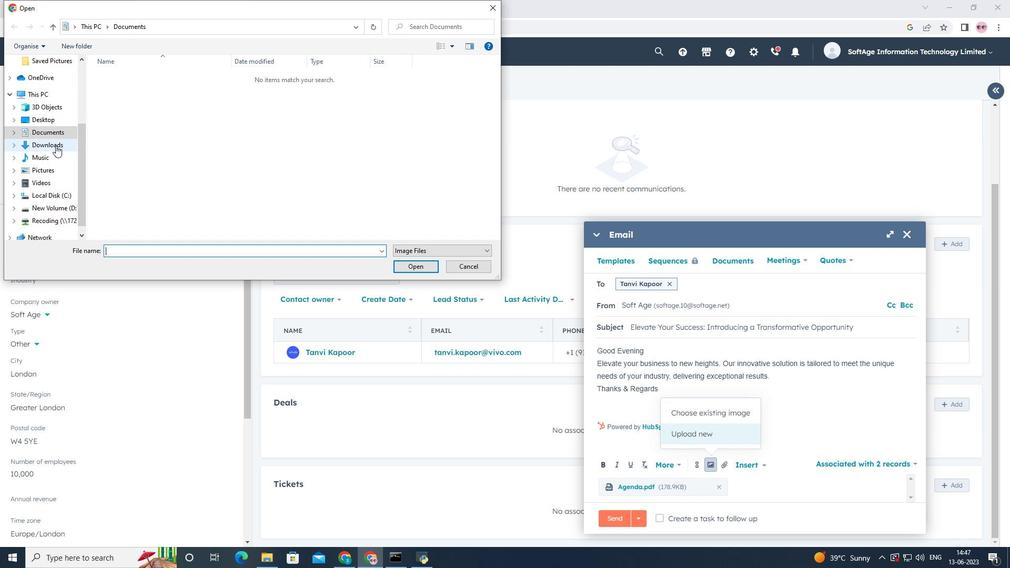 
Action: Mouse moved to (109, 96)
Screenshot: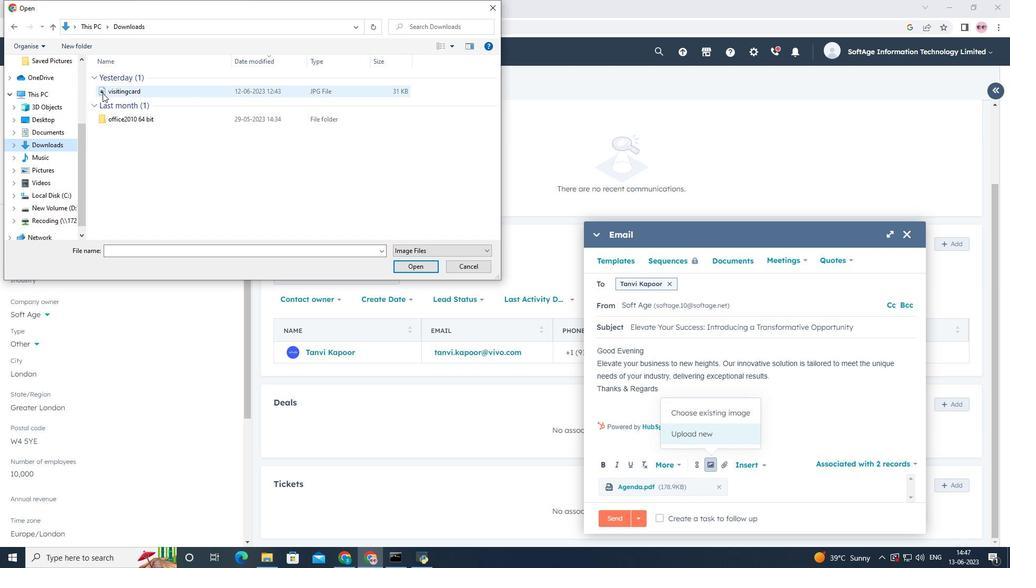 
Action: Mouse pressed left at (109, 96)
Screenshot: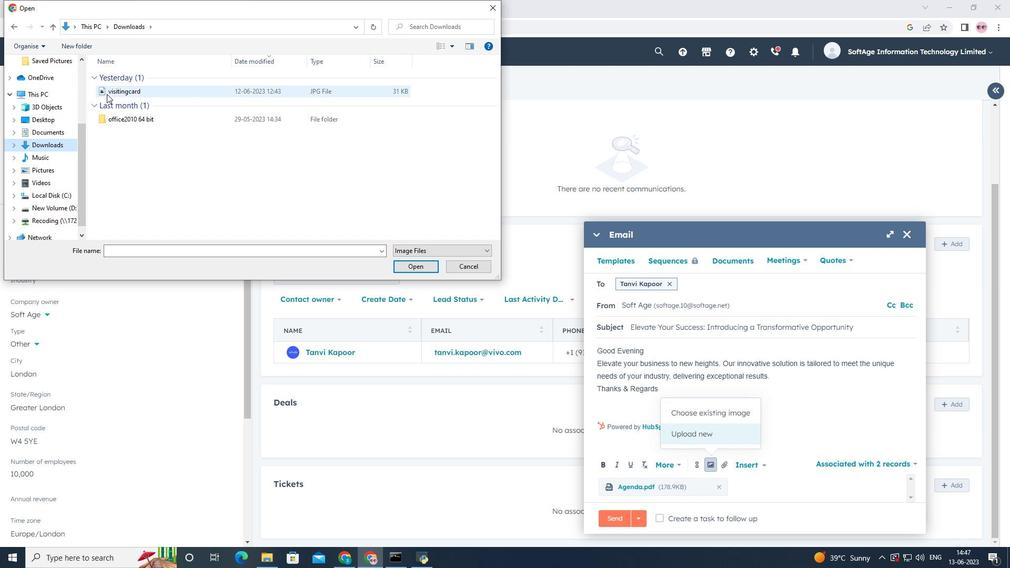 
Action: Mouse moved to (396, 266)
Screenshot: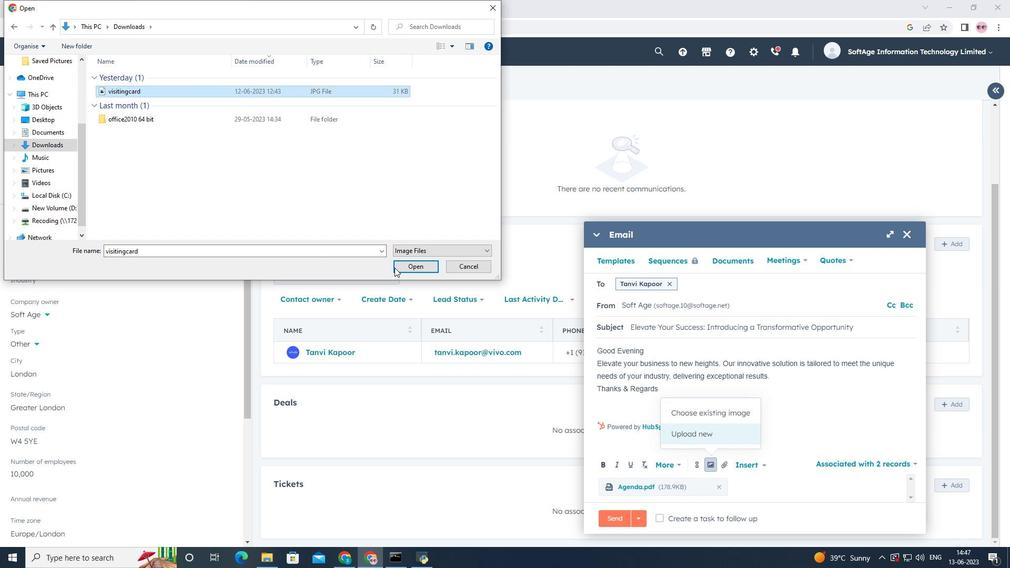 
Action: Mouse pressed left at (396, 266)
Screenshot: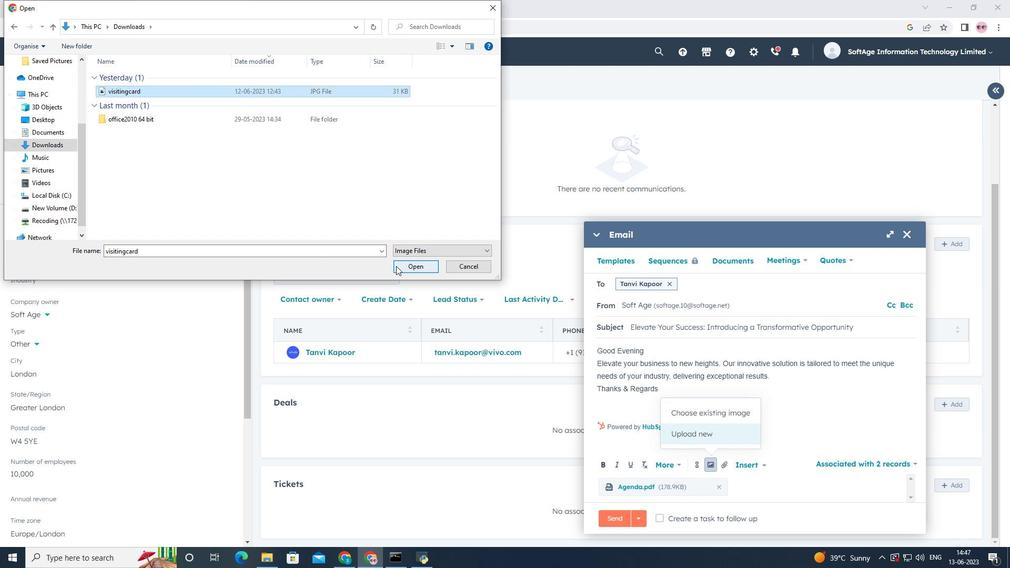 
Action: Mouse moved to (659, 293)
Screenshot: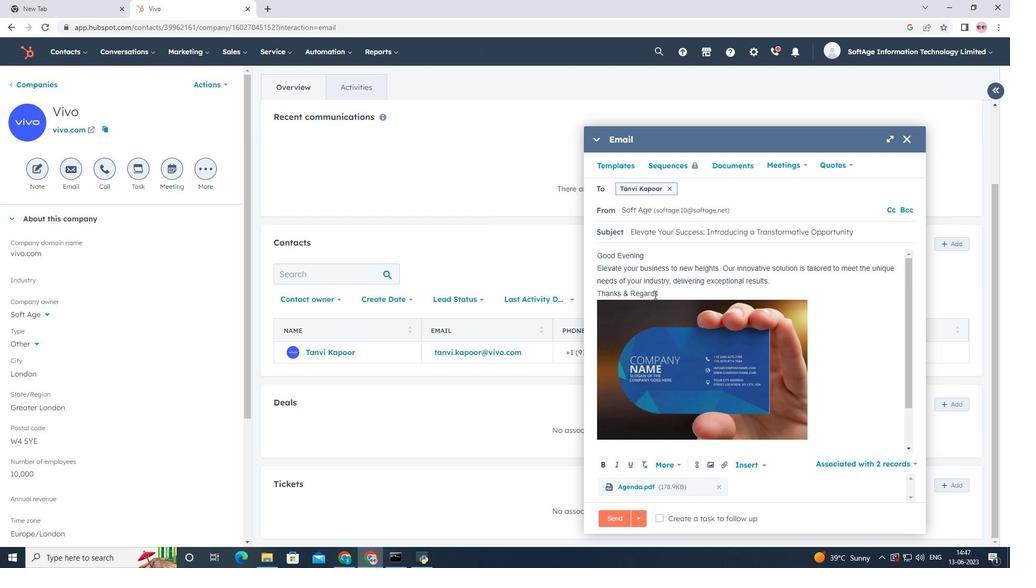 
Action: Mouse pressed left at (659, 293)
Screenshot: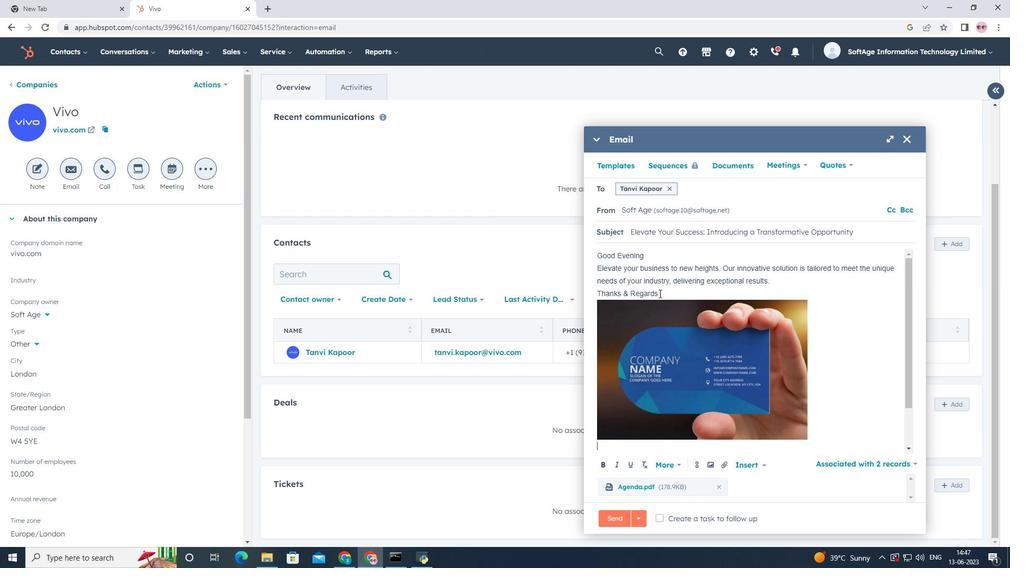 
Action: Mouse moved to (628, 301)
Screenshot: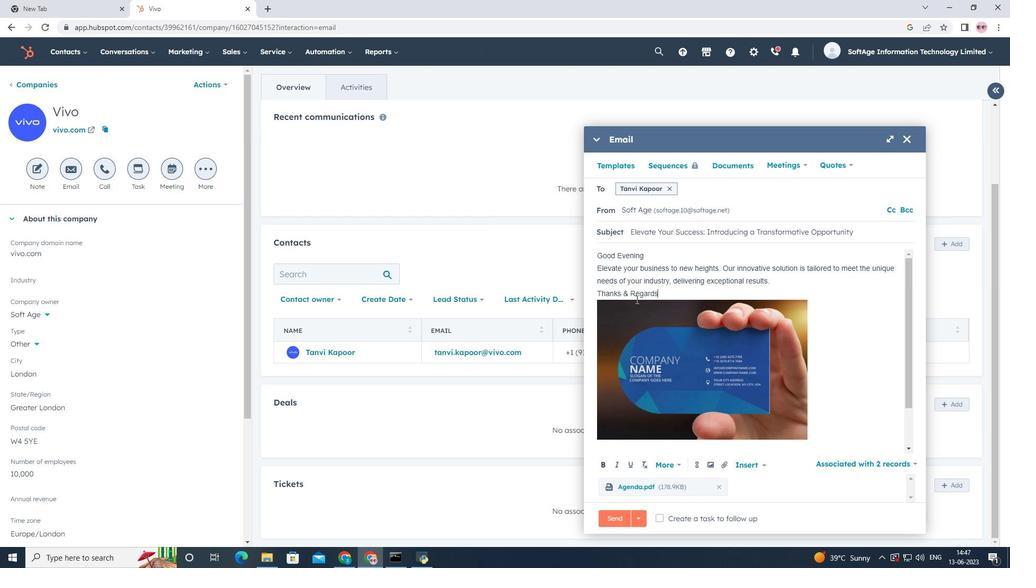 
Action: Key pressed <Key.enter><Key.shift><Key.shift><Key.shift><Key.shift><Key.shift><Key.shift><Key.shift><Key.shift><Key.shift><Key.shift><Key.shift><Key.shift><Key.shift>Flickr<Key.space>
Screenshot: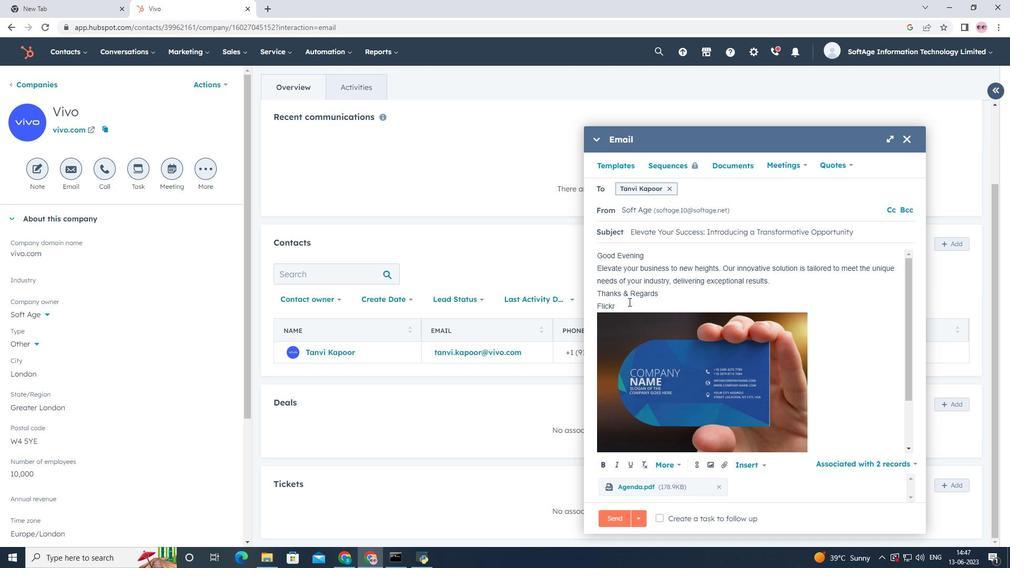 
Action: Mouse moved to (698, 464)
Screenshot: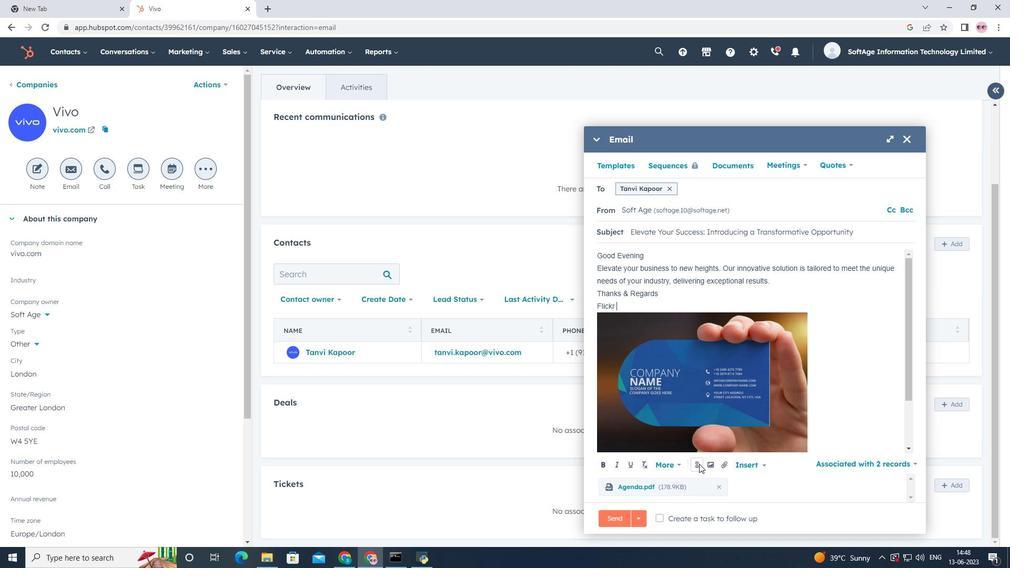 
Action: Mouse pressed left at (698, 464)
Screenshot: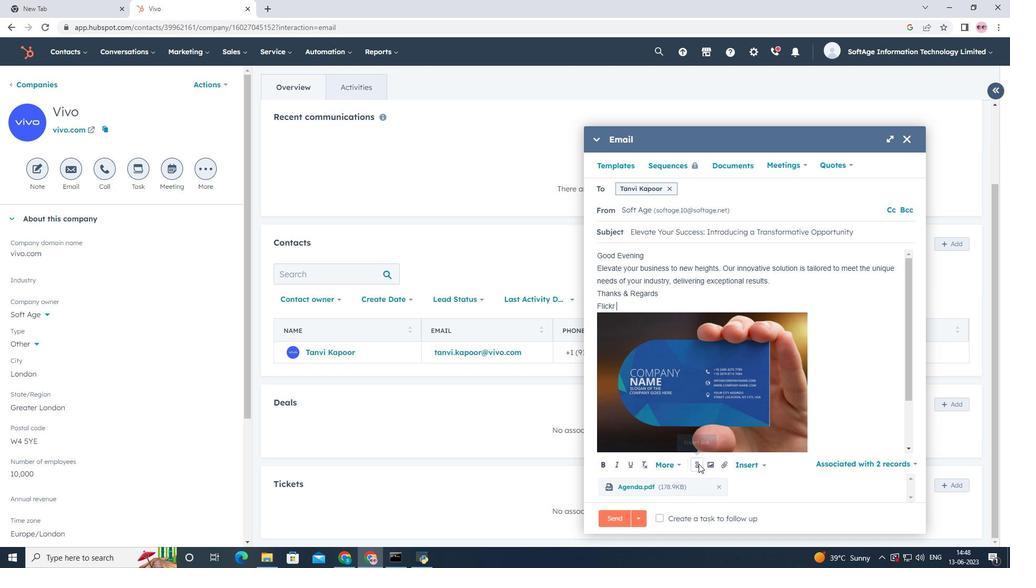 
Action: Mouse moved to (726, 389)
Screenshot: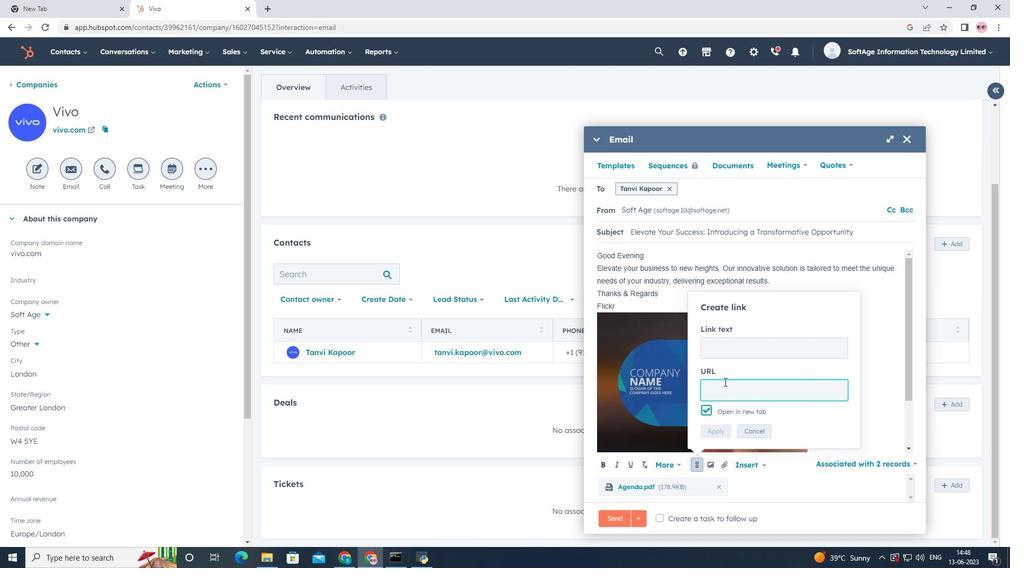 
Action: Mouse pressed left at (726, 389)
Screenshot: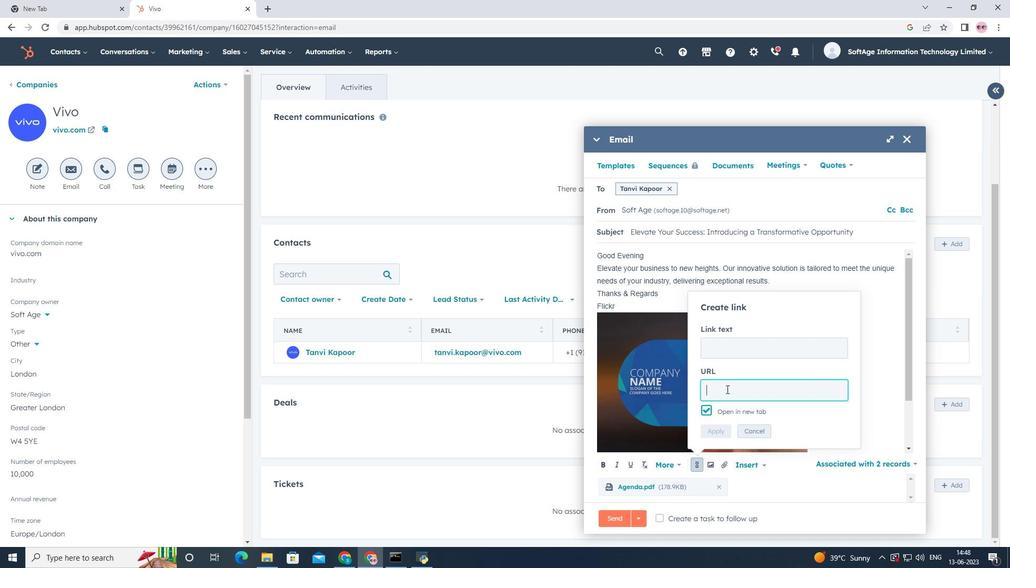 
Action: Key pressed www.flickr.com
Screenshot: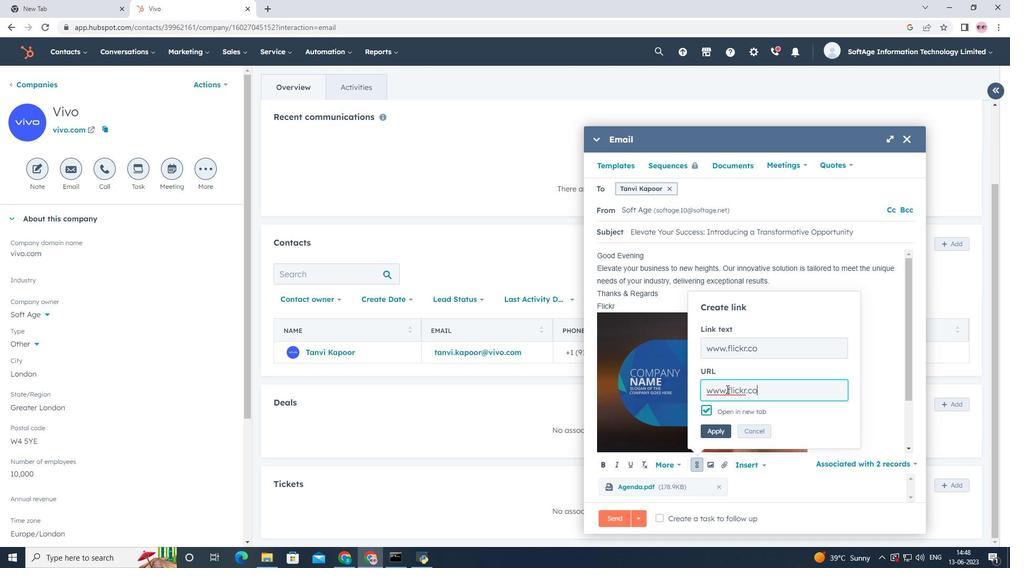 
Action: Mouse moved to (717, 428)
Screenshot: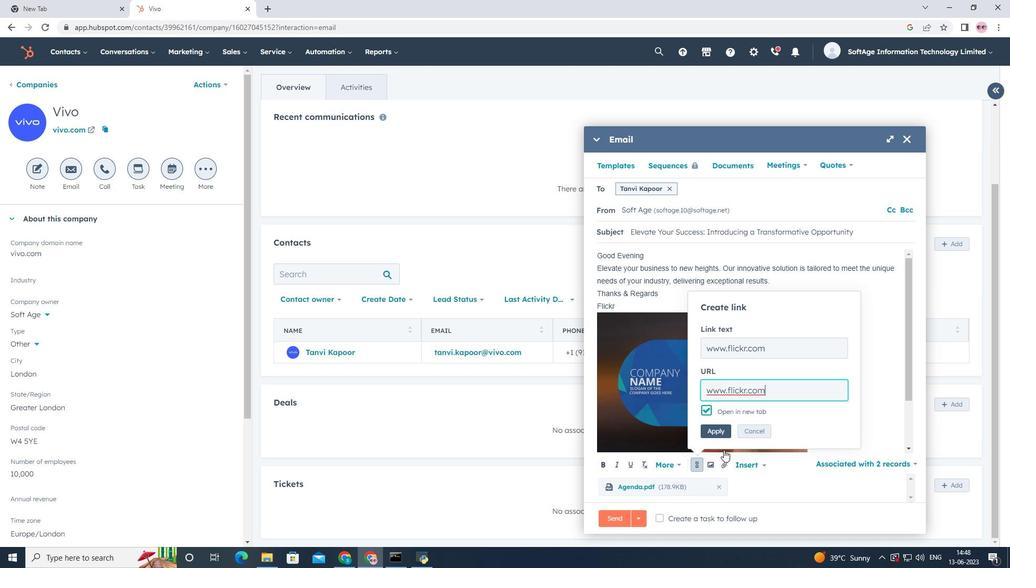 
Action: Mouse pressed left at (717, 428)
Screenshot: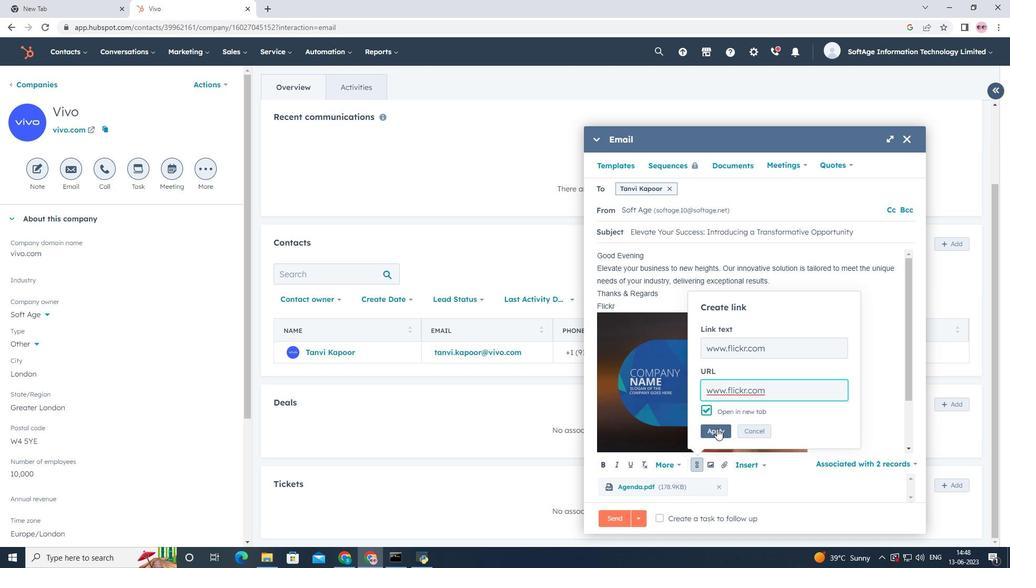 
Action: Mouse moved to (661, 515)
Screenshot: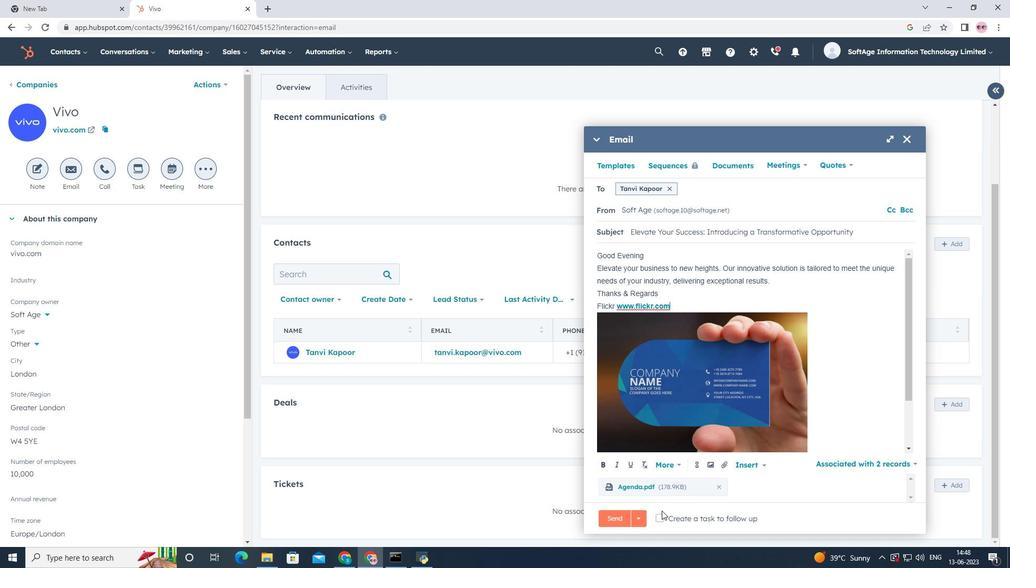 
Action: Mouse pressed left at (661, 515)
Screenshot: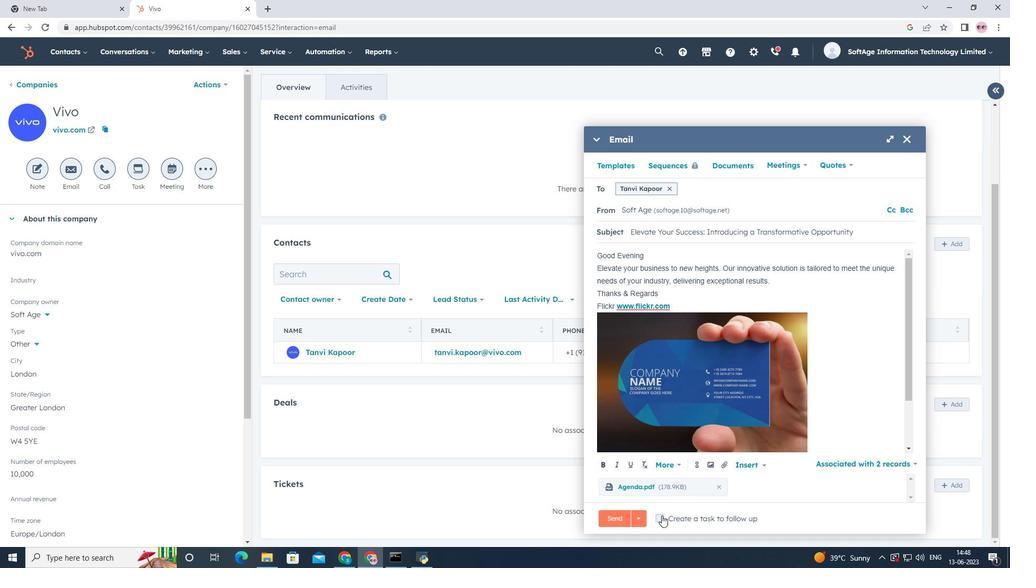 
Action: Mouse moved to (865, 518)
Screenshot: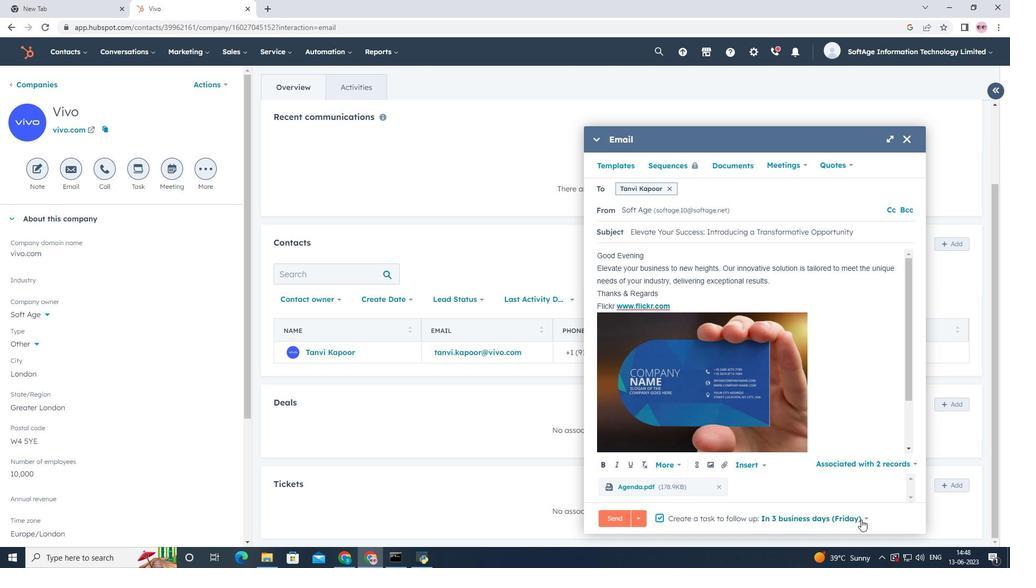 
Action: Mouse pressed left at (865, 518)
Screenshot: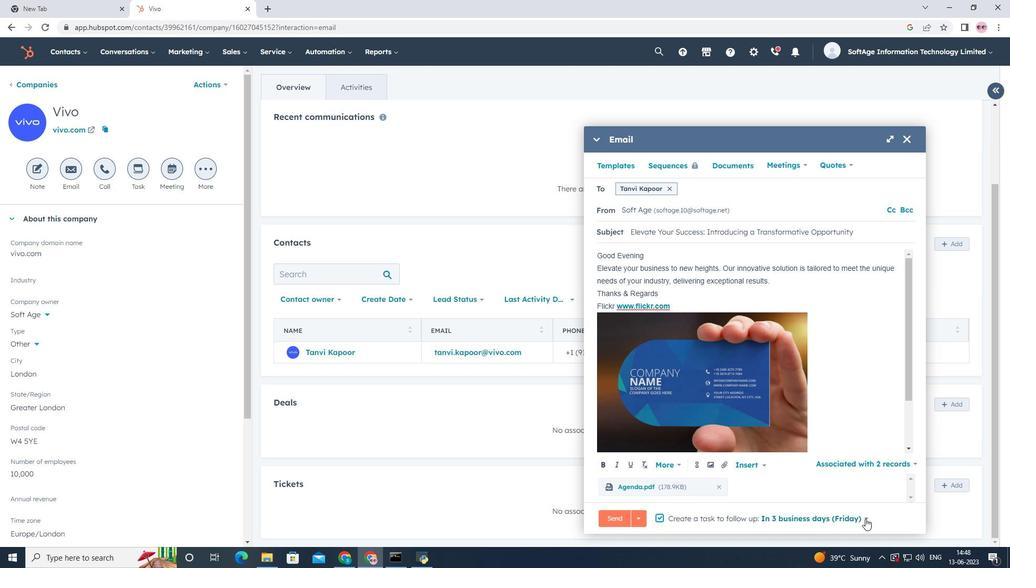 
Action: Mouse moved to (812, 392)
Screenshot: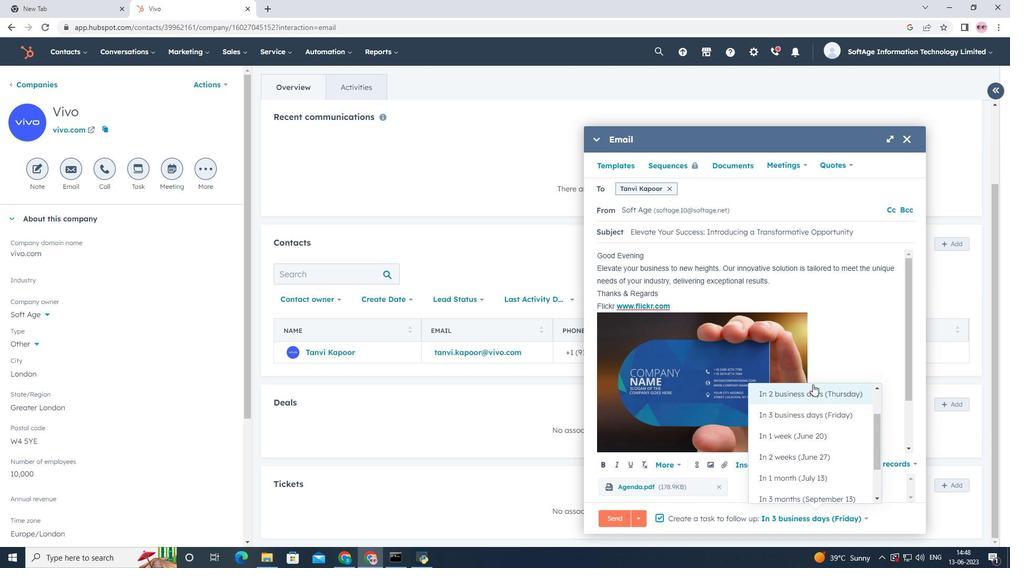 
Action: Mouse pressed left at (812, 392)
Screenshot: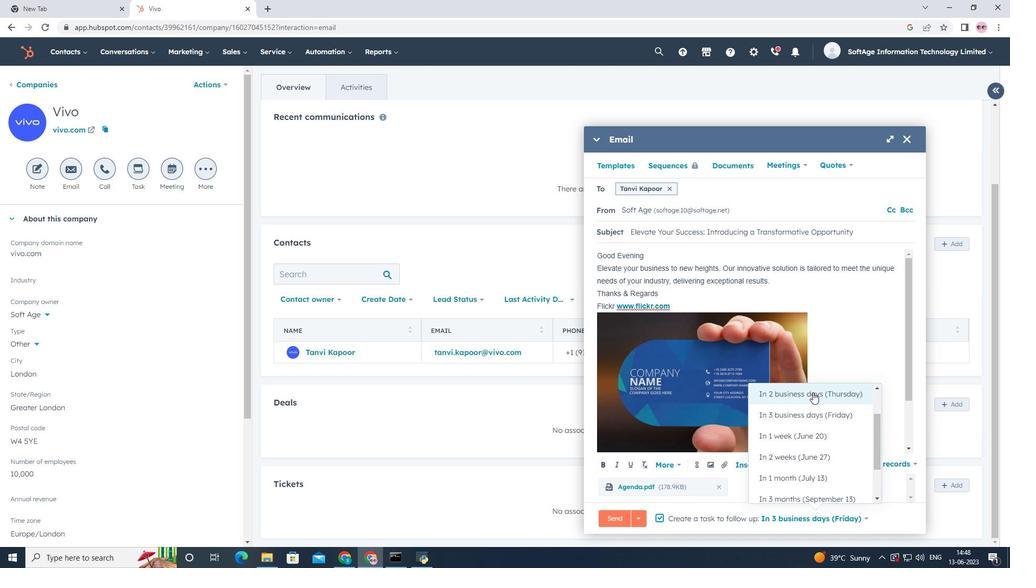 
Action: Mouse moved to (668, 184)
Screenshot: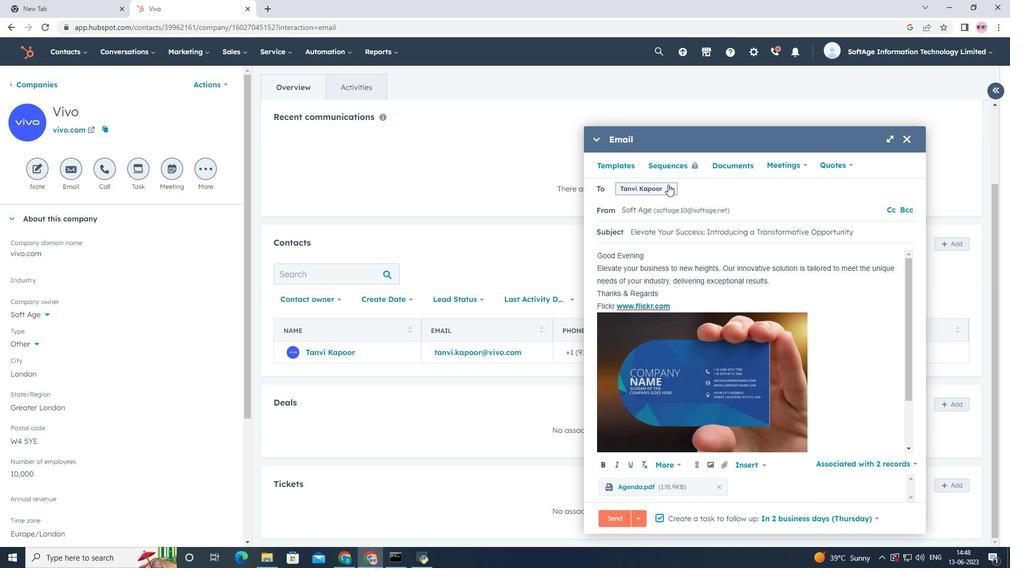 
Action: Mouse pressed left at (668, 184)
Screenshot: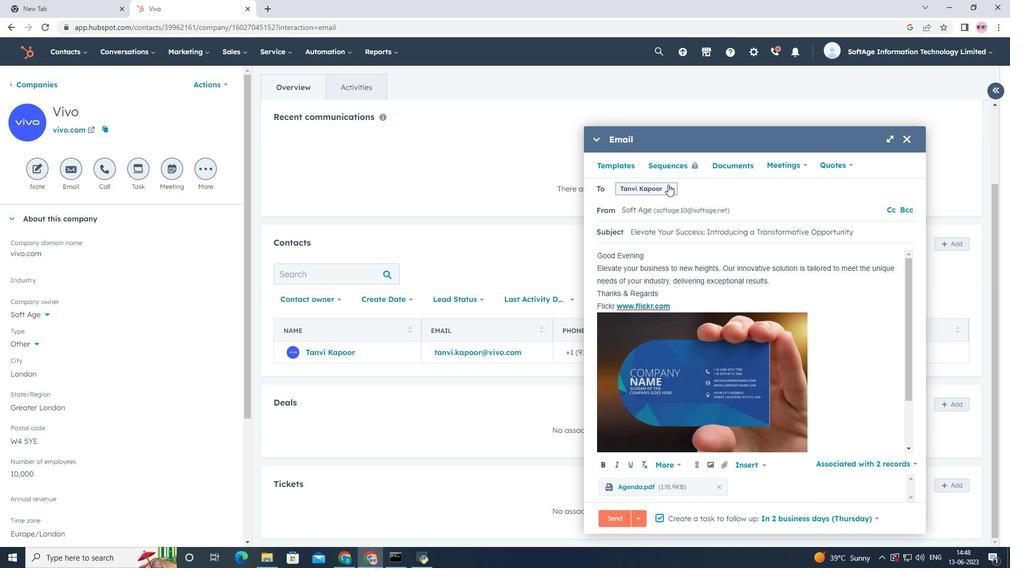 
Action: Mouse moved to (656, 187)
Screenshot: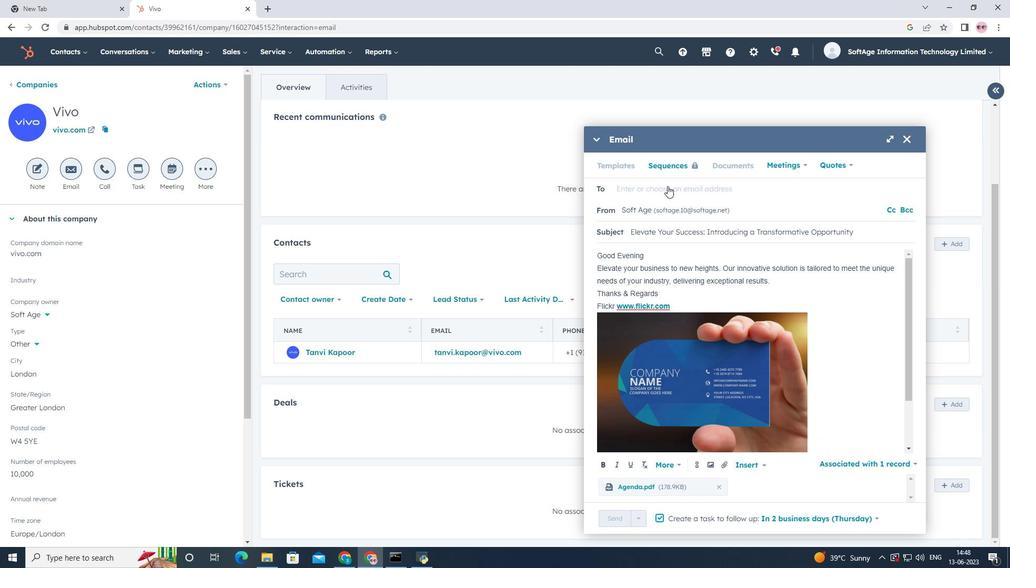 
Action: Mouse pressed left at (656, 187)
Screenshot: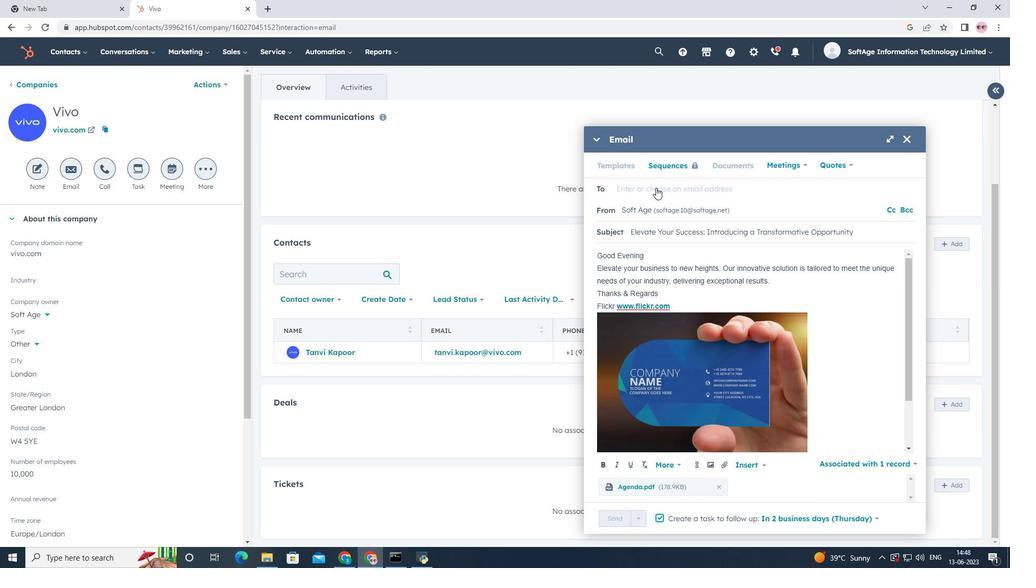 
Action: Mouse moved to (647, 217)
Screenshot: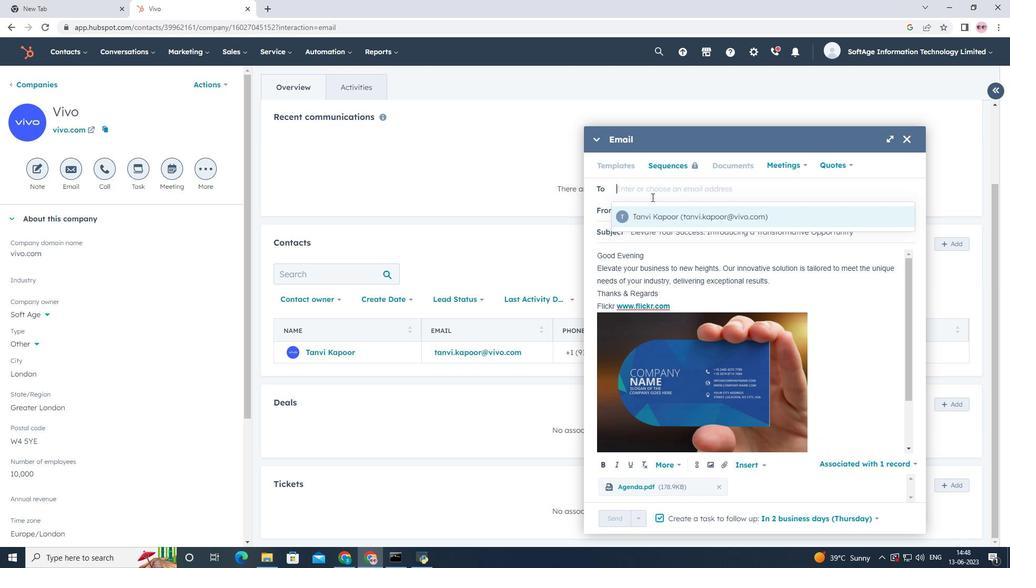 
Action: Mouse pressed left at (647, 217)
Screenshot: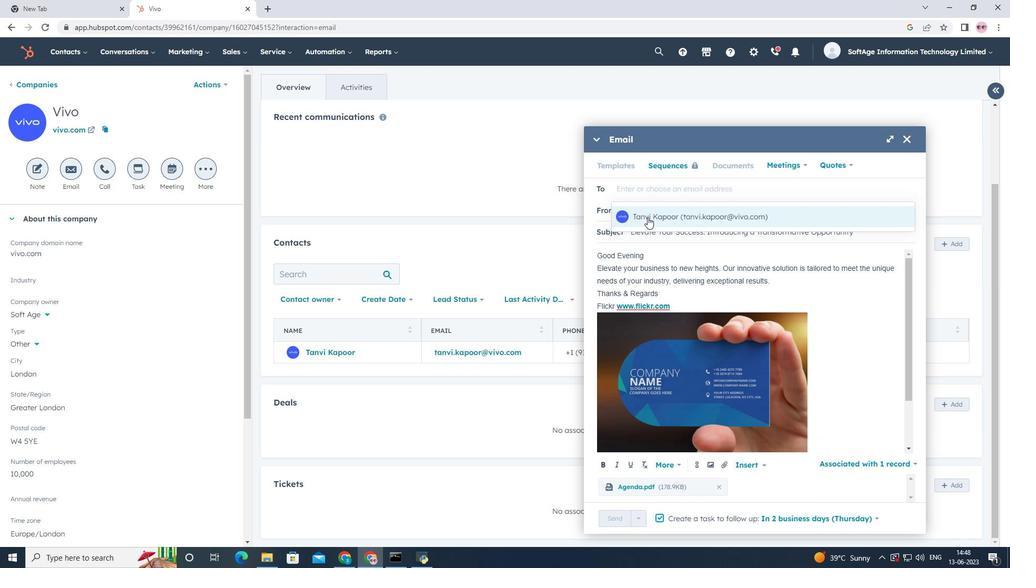
Action: Mouse moved to (658, 422)
Screenshot: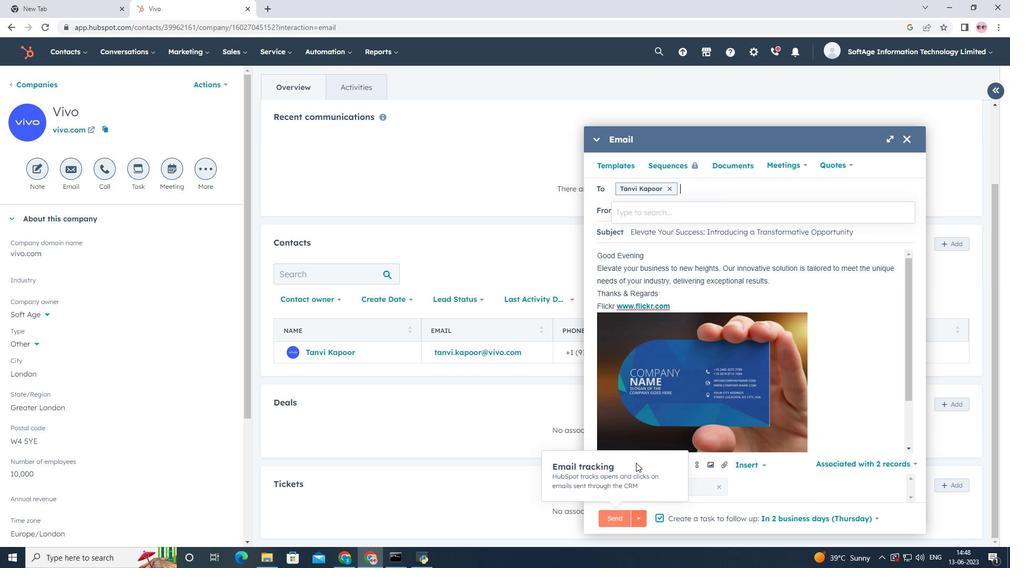 
Action: Mouse scrolled (658, 422) with delta (0, 0)
Screenshot: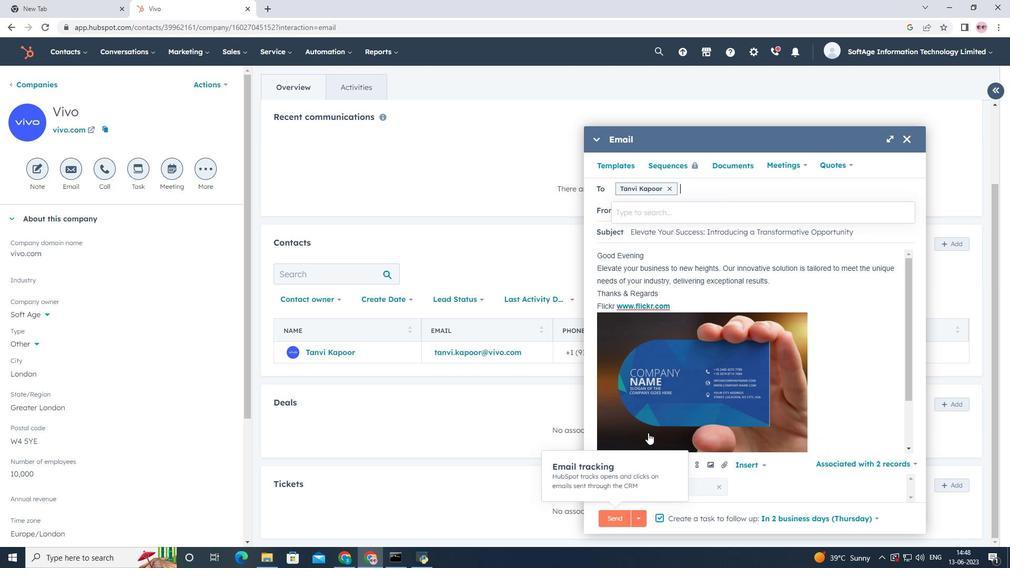 
Action: Mouse moved to (658, 422)
Screenshot: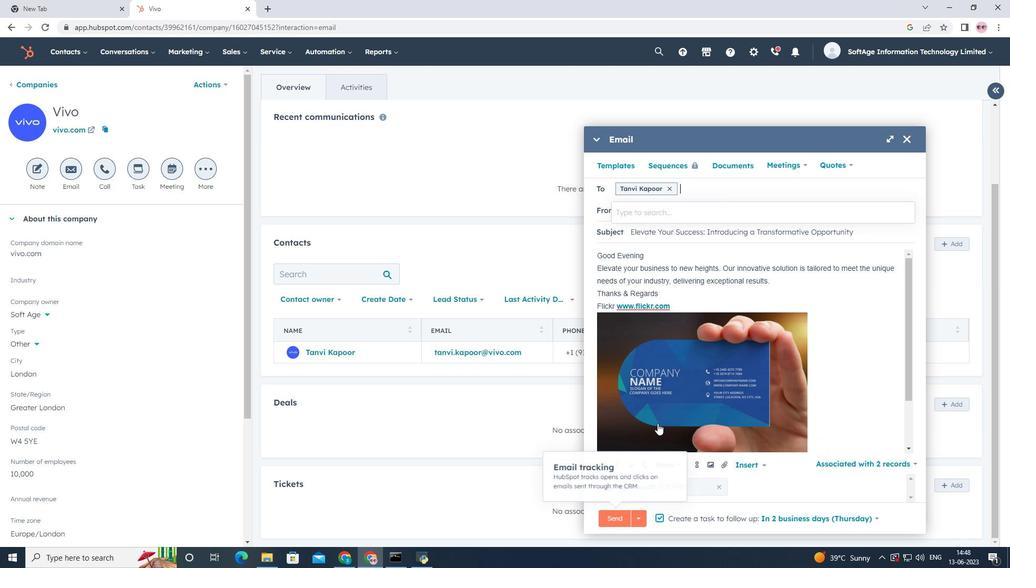 
Action: Mouse scrolled (658, 422) with delta (0, 0)
Screenshot: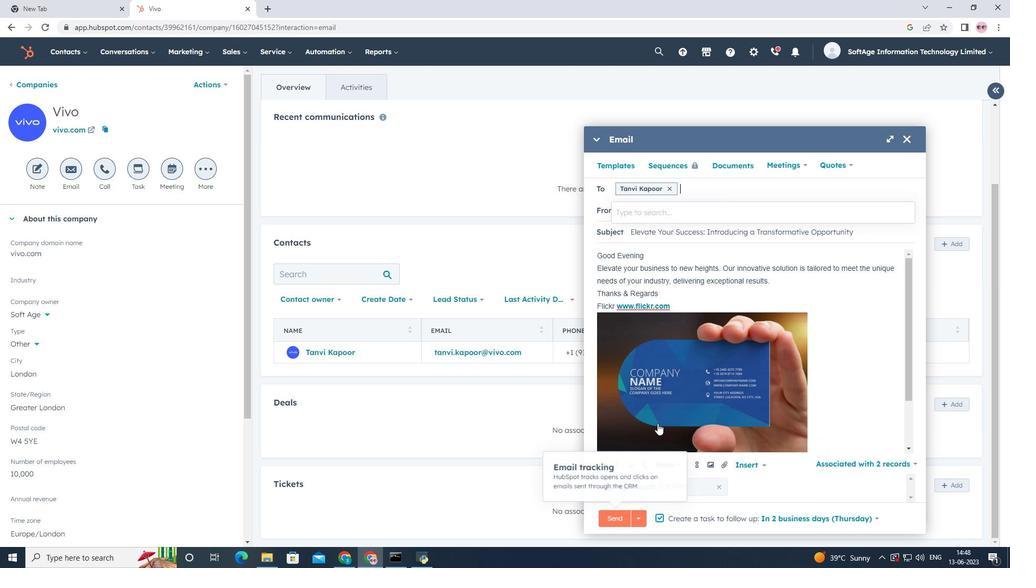 
Action: Mouse scrolled (658, 422) with delta (0, 0)
Screenshot: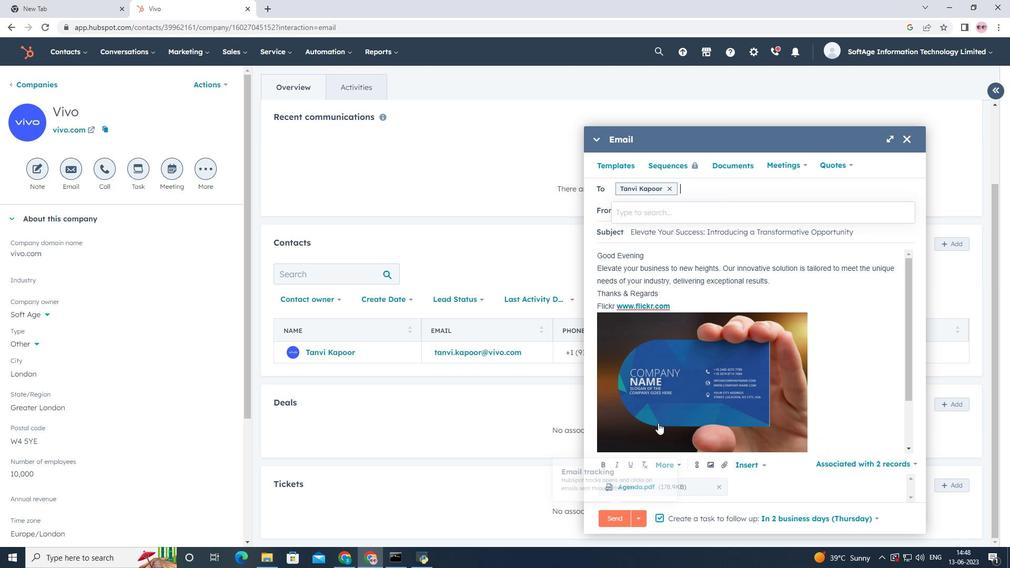 
Action: Mouse moved to (659, 422)
Screenshot: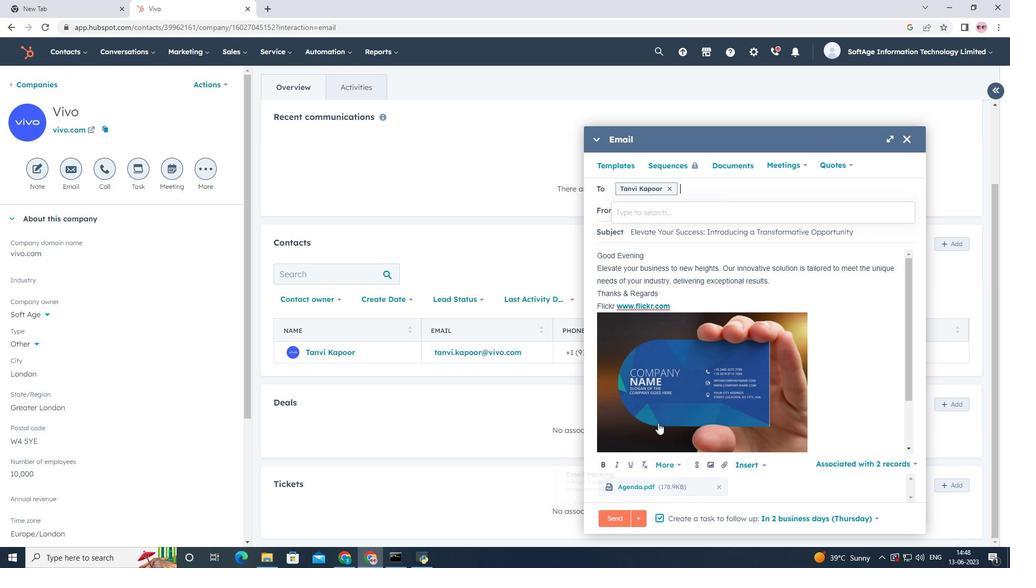 
Action: Mouse scrolled (659, 422) with delta (0, 0)
Screenshot: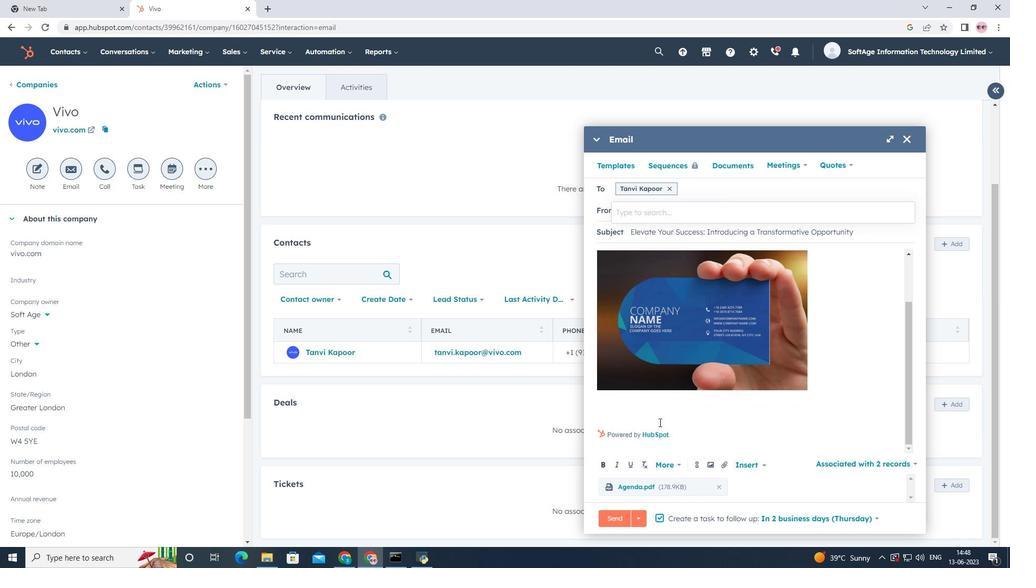 
Action: Mouse scrolled (659, 422) with delta (0, 0)
Screenshot: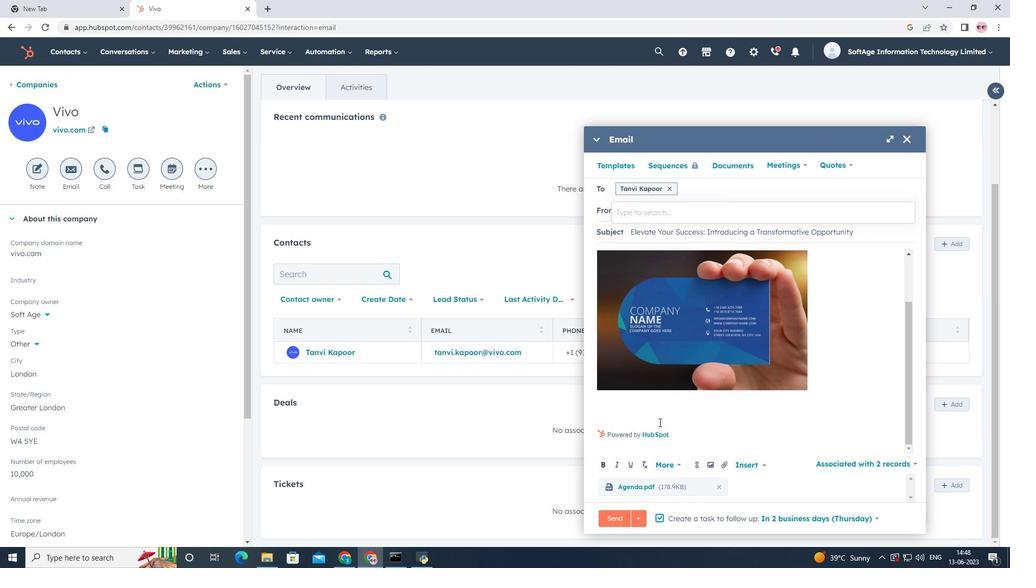 
Action: Mouse scrolled (659, 422) with delta (0, 0)
Screenshot: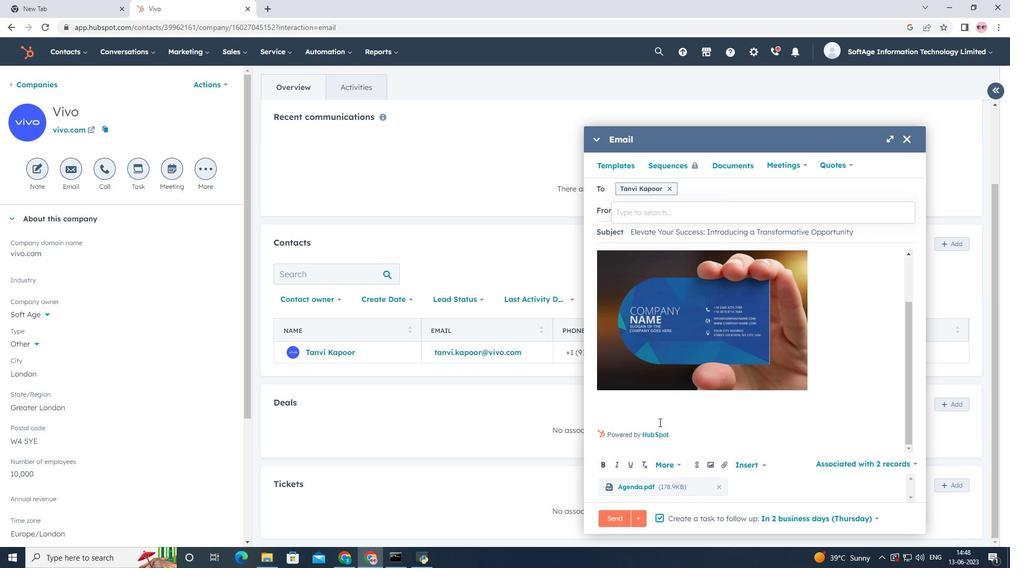 
Action: Mouse scrolled (659, 422) with delta (0, 0)
Screenshot: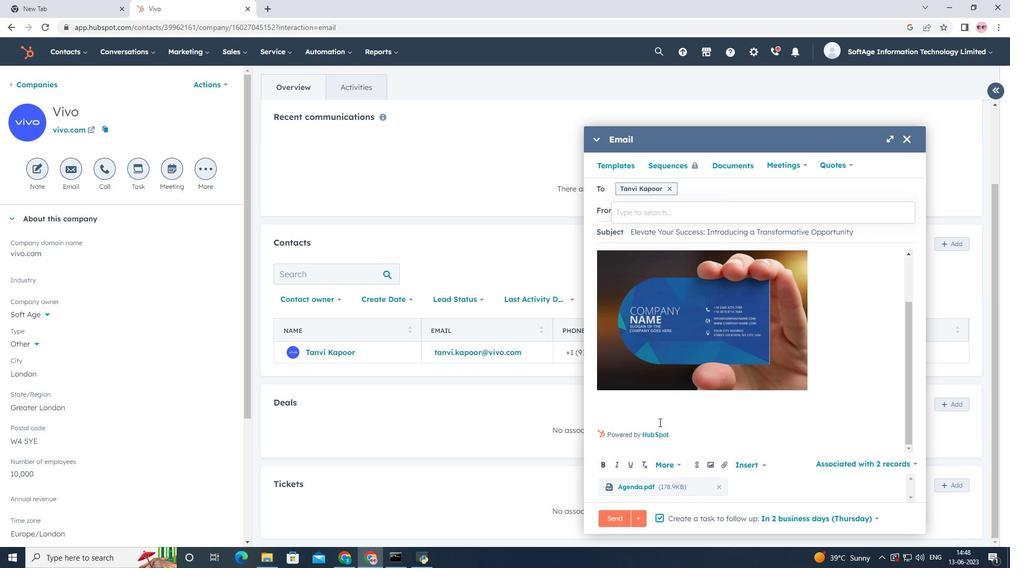 
Action: Mouse scrolled (659, 422) with delta (0, 0)
Screenshot: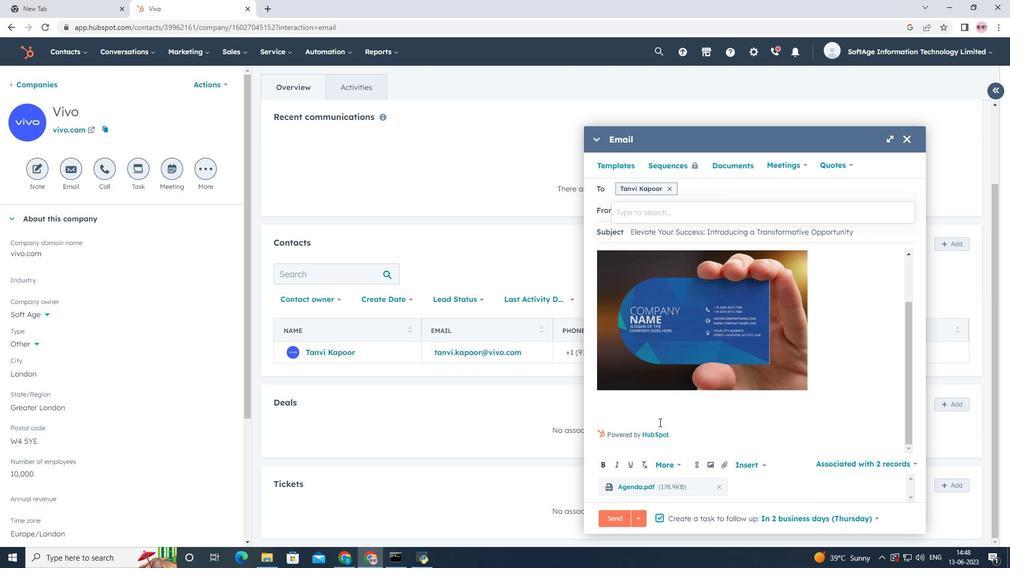 
Action: Mouse scrolled (659, 422) with delta (0, 0)
Screenshot: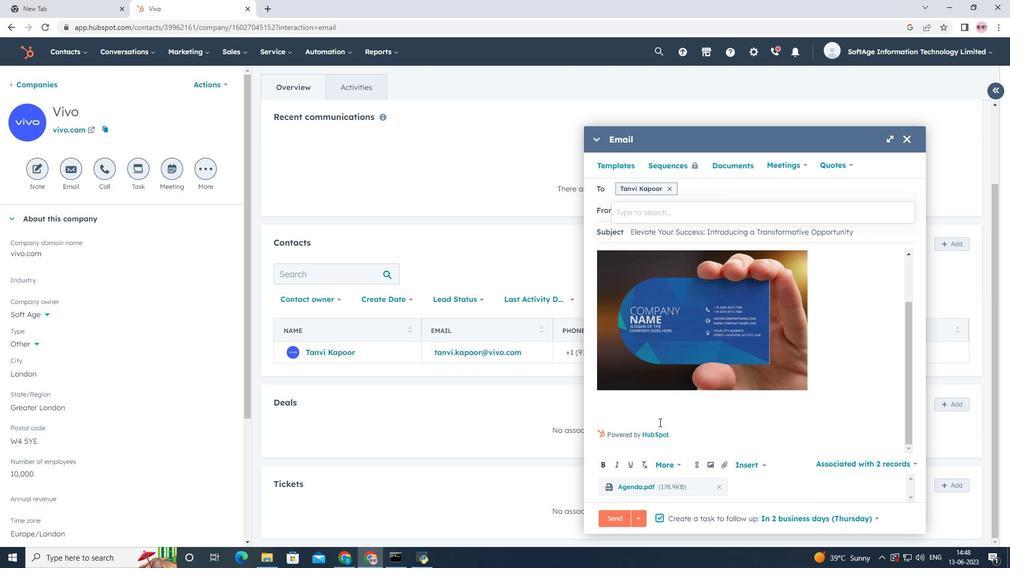 
Action: Mouse moved to (615, 516)
Screenshot: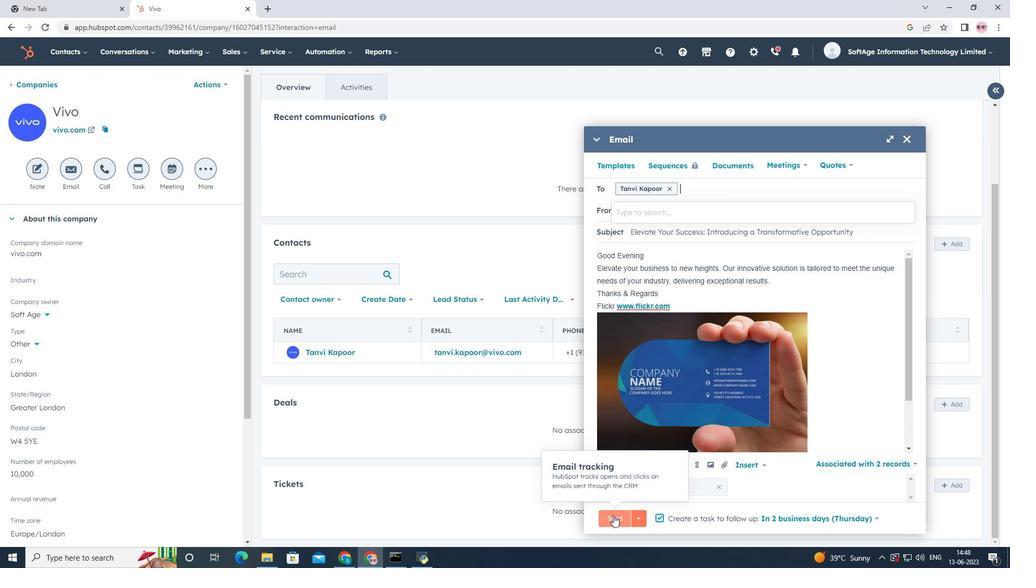 
Action: Mouse pressed left at (615, 516)
Screenshot: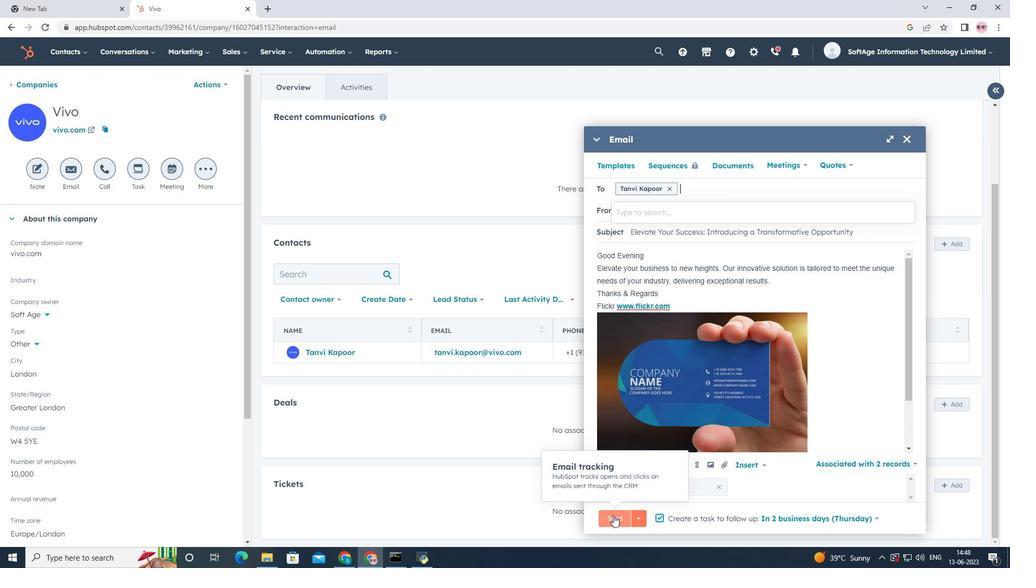 
Action: Mouse moved to (480, 218)
Screenshot: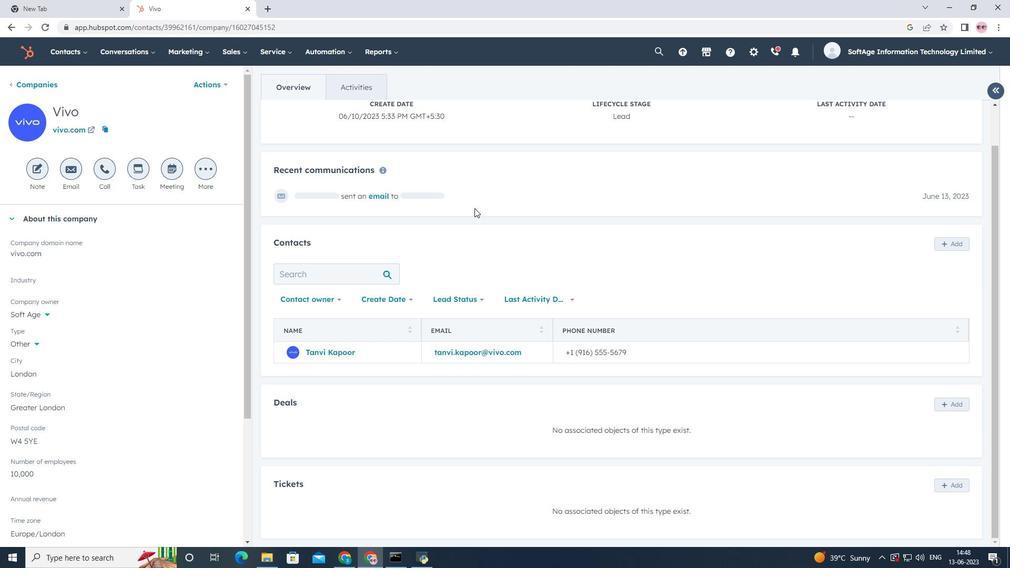 
Action: Mouse scrolled (480, 218) with delta (0, 0)
Screenshot: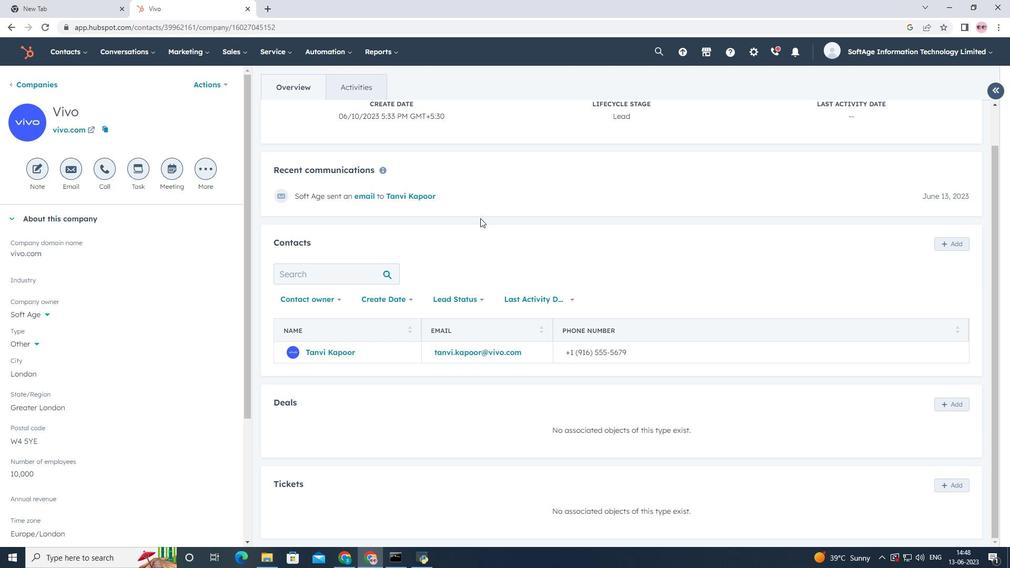 
Action: Mouse scrolled (480, 218) with delta (0, 0)
Screenshot: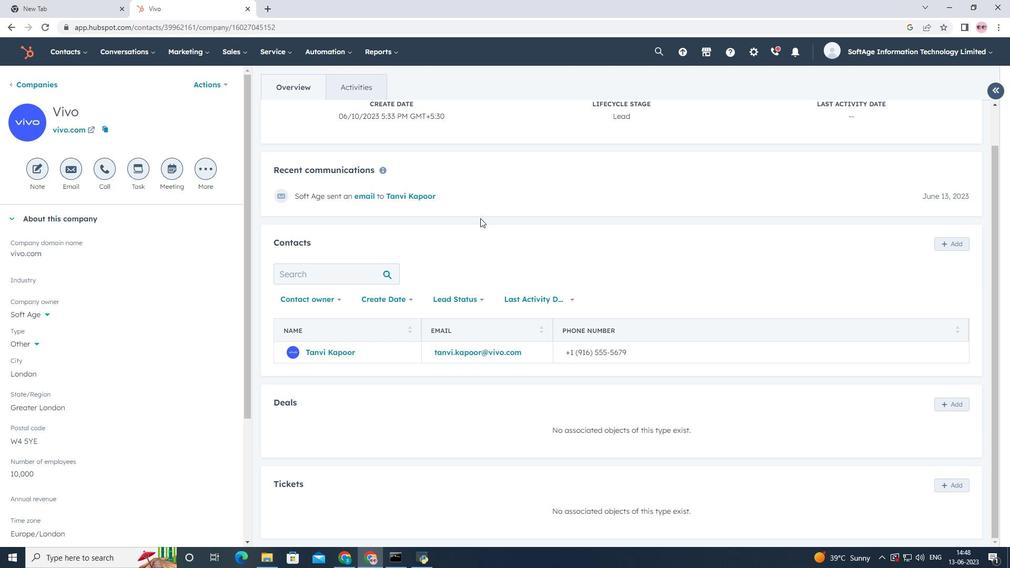 
Action: Mouse scrolled (480, 217) with delta (0, 0)
Screenshot: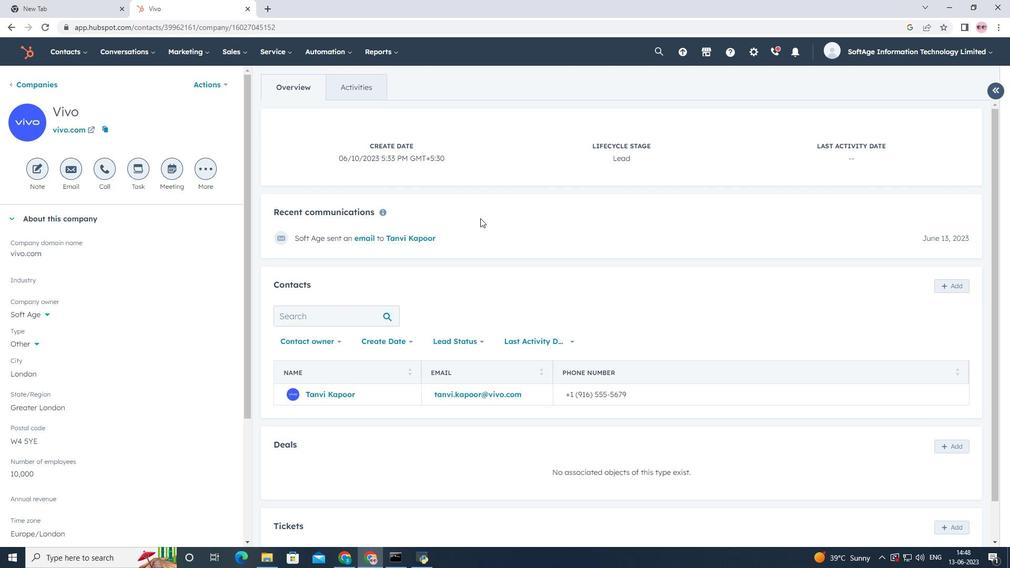 
Action: Mouse scrolled (480, 218) with delta (0, 0)
Screenshot: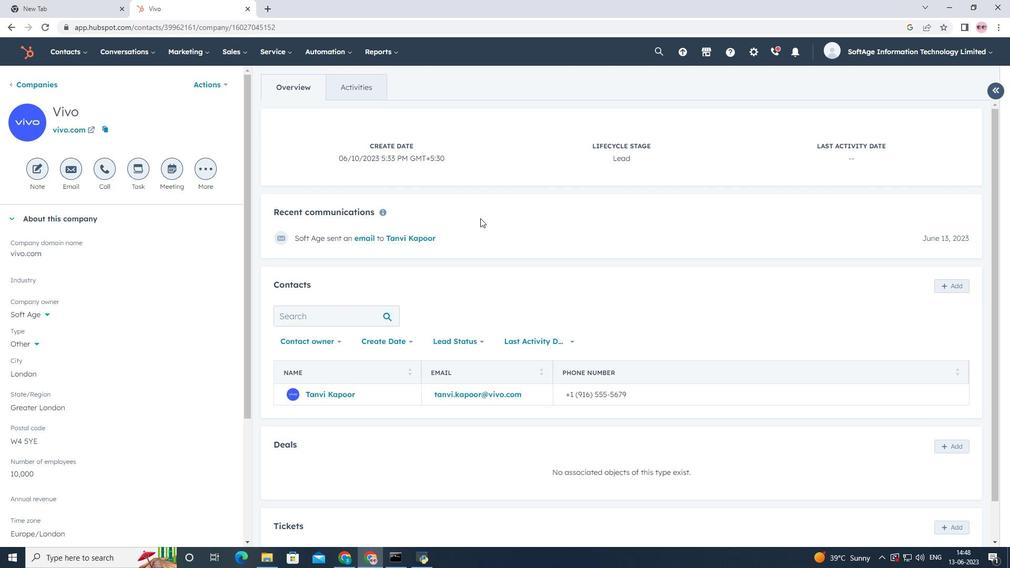 
Action: Mouse scrolled (480, 217) with delta (0, 0)
Screenshot: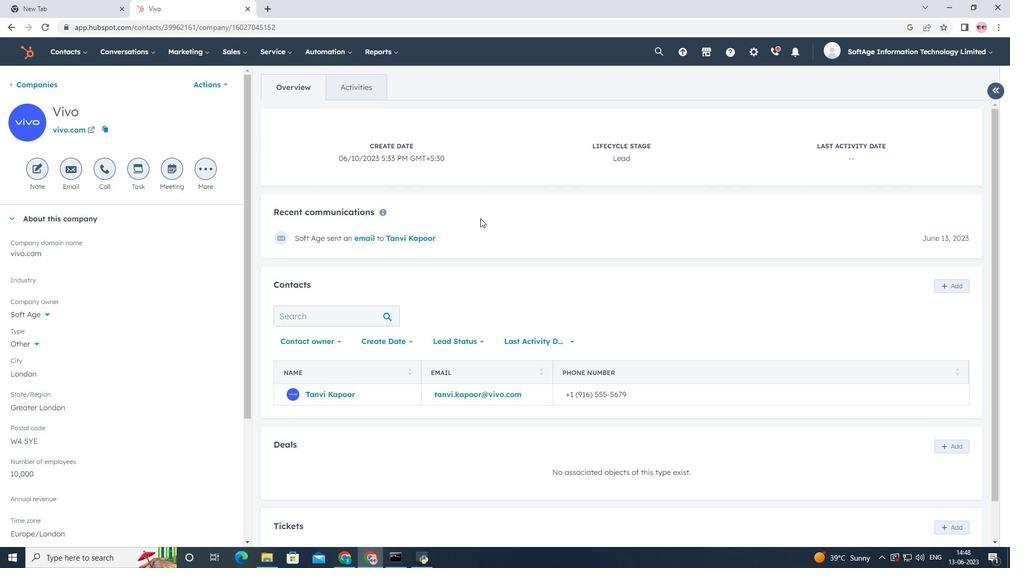 
Action: Mouse scrolled (480, 217) with delta (0, 0)
Screenshot: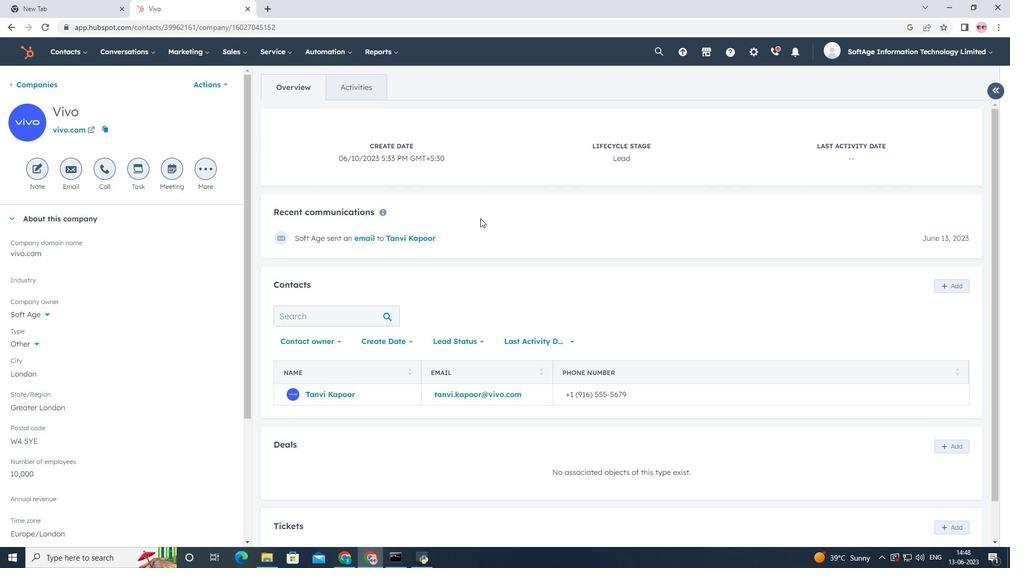 
Action: Mouse scrolled (480, 217) with delta (0, 0)
Screenshot: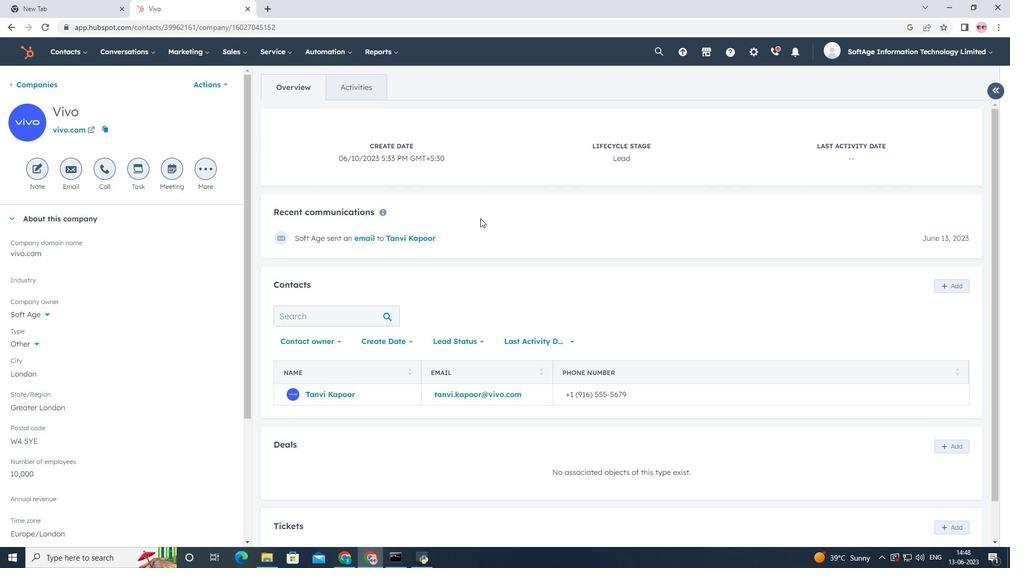 
